 Task: Look for space in Koga, Japan from 6th June, 2023 to 8th June, 2023 for 2 adults in price range Rs.7000 to Rs.12000. Place can be private room with 1  bedroom having 2 beds and 1 bathroom. Property type can be house, flat, guest house. Amenities needed are: wifi. Booking option can be shelf check-in. Required host language is English.
Action: Mouse moved to (513, 118)
Screenshot: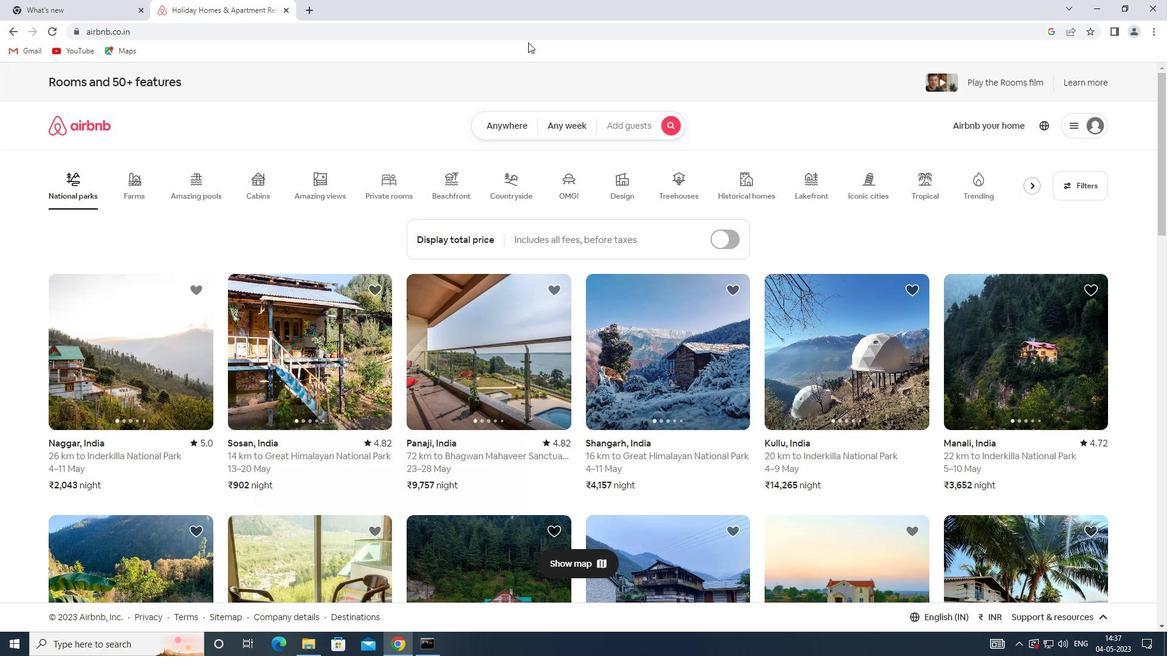 
Action: Mouse pressed left at (513, 118)
Screenshot: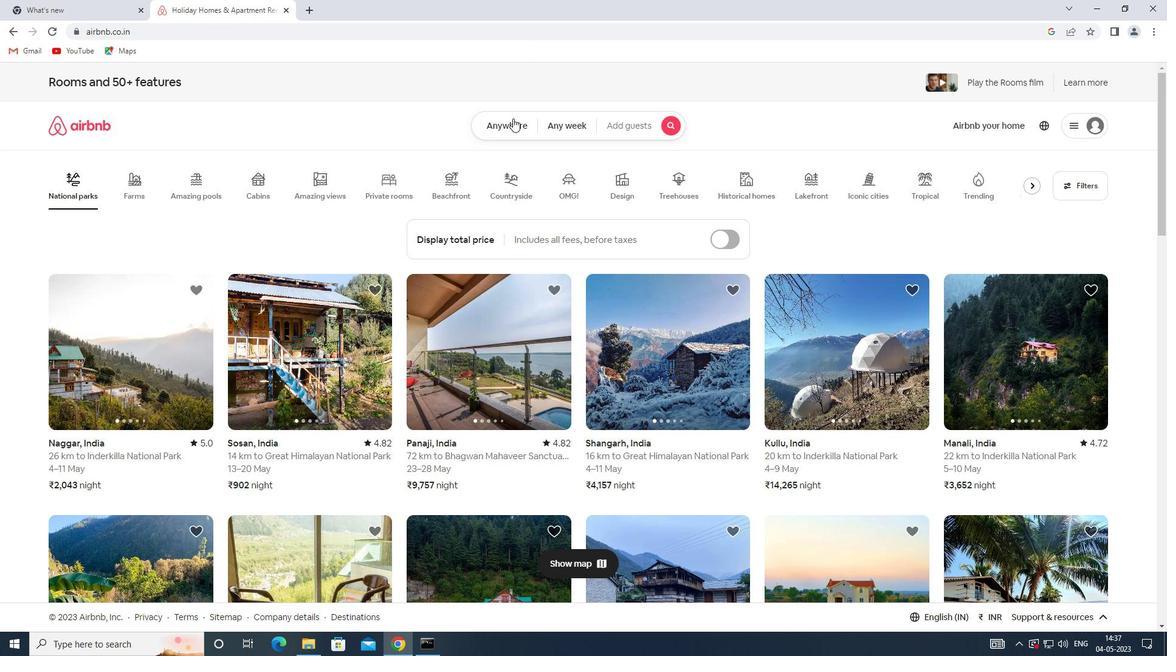 
Action: Mouse moved to (400, 176)
Screenshot: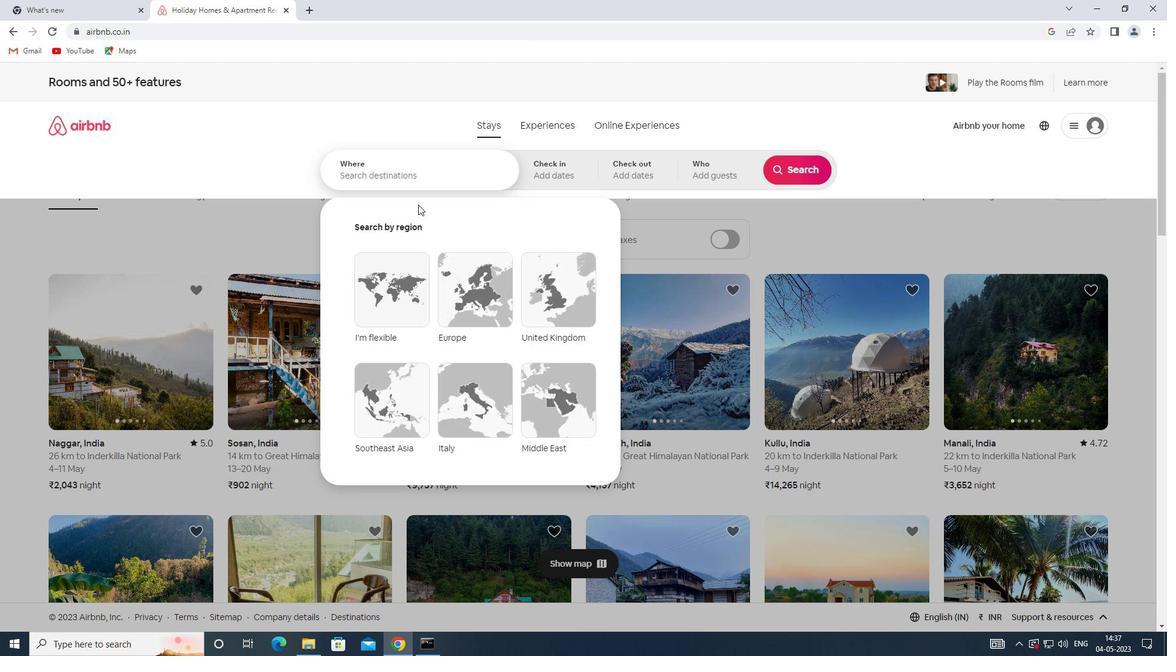 
Action: Mouse pressed left at (400, 176)
Screenshot: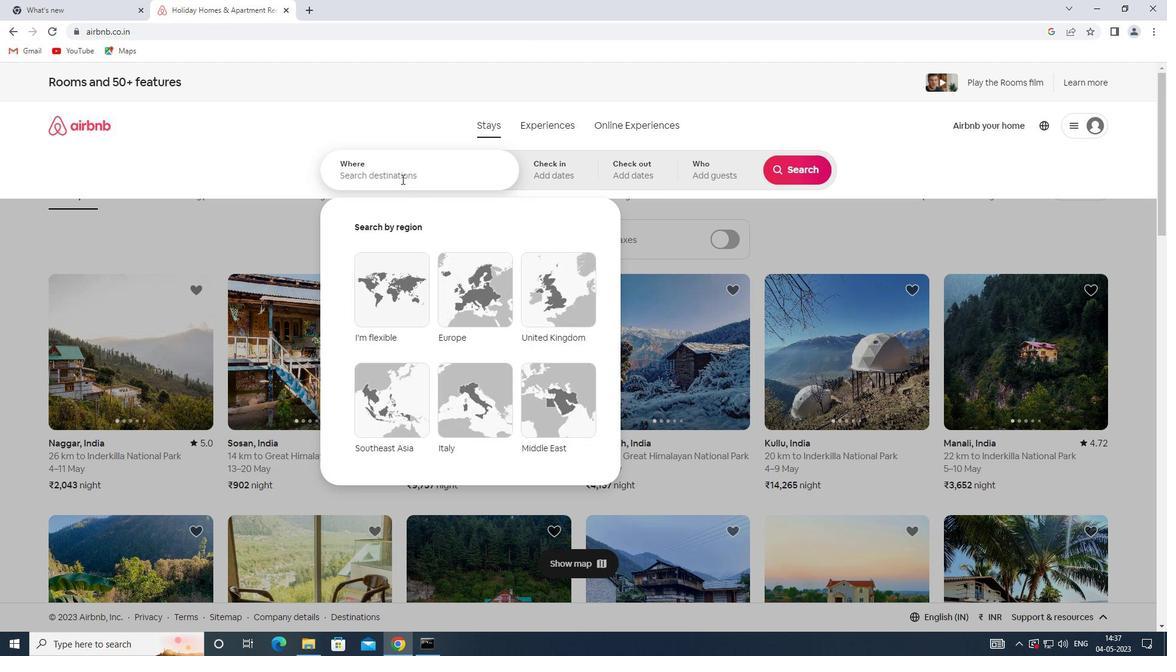 
Action: Key pressed <Key.shift>KOGA,<Key.shift>JAPAN
Screenshot: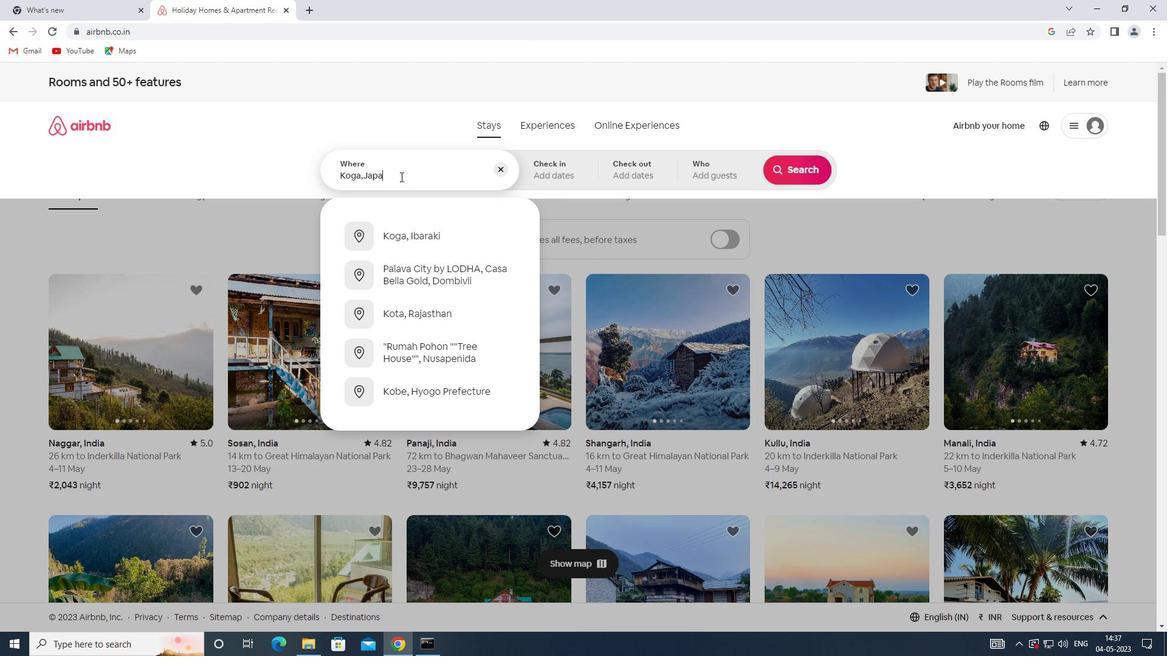 
Action: Mouse moved to (560, 176)
Screenshot: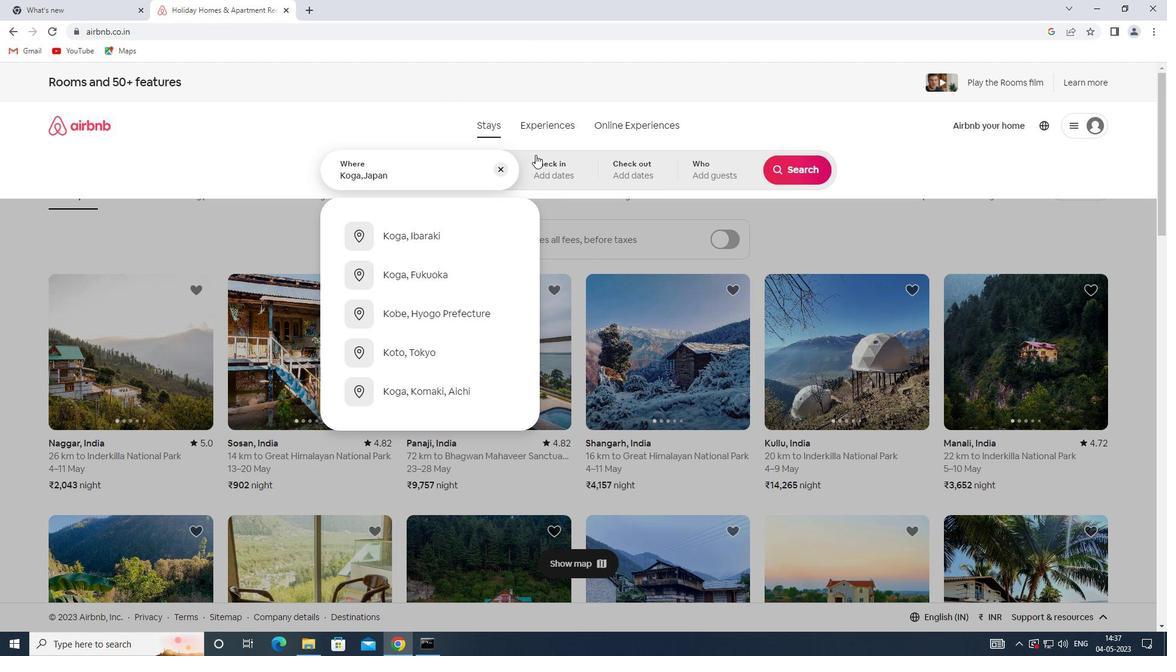 
Action: Mouse pressed left at (560, 176)
Screenshot: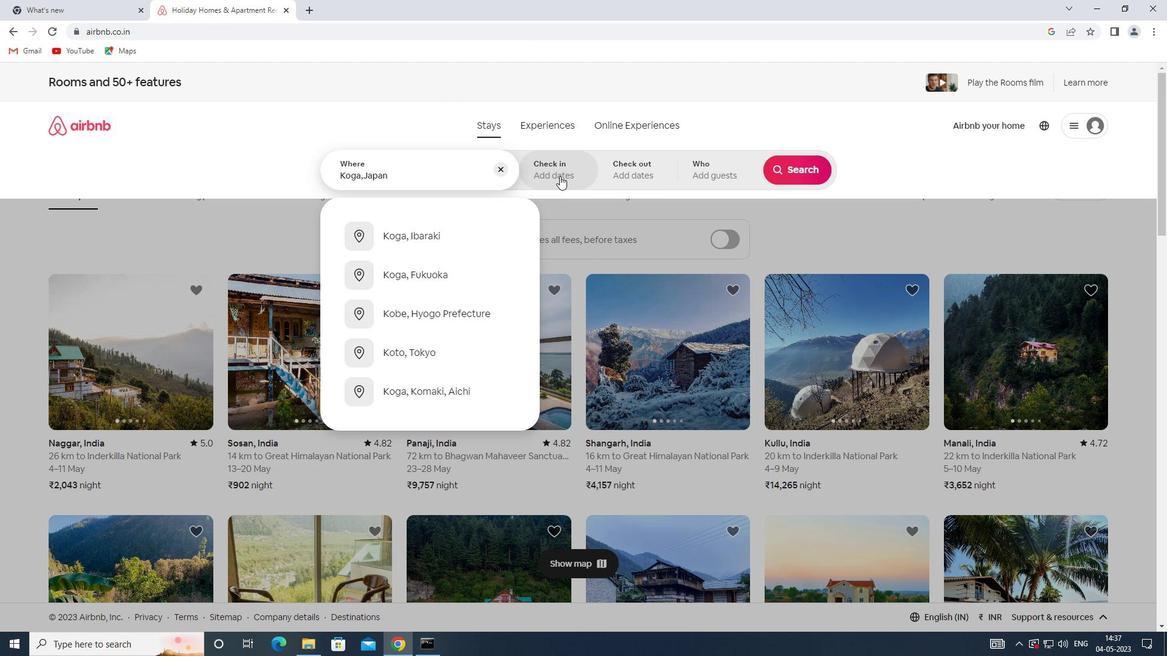 
Action: Mouse moved to (668, 346)
Screenshot: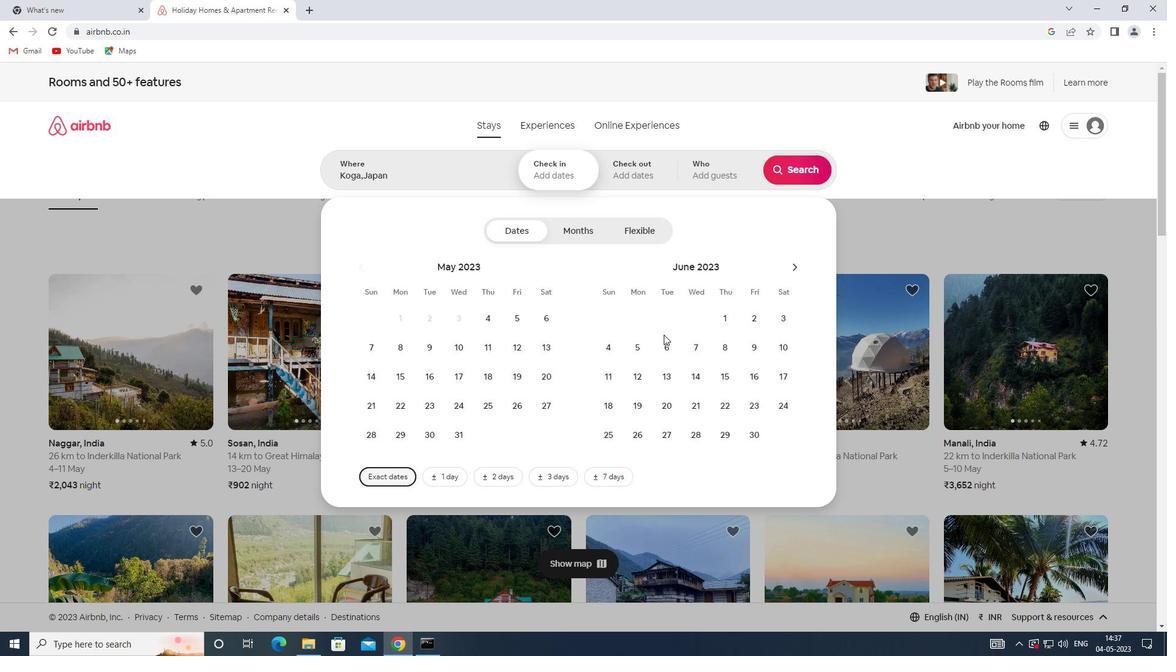 
Action: Mouse pressed left at (668, 346)
Screenshot: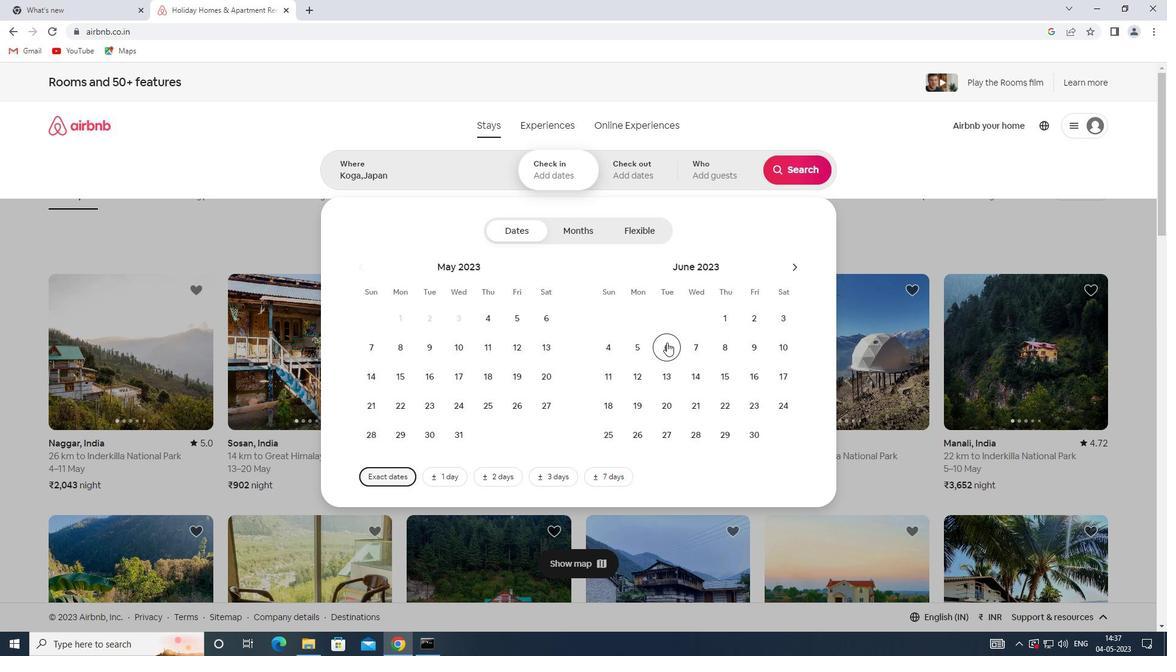 
Action: Mouse moved to (726, 346)
Screenshot: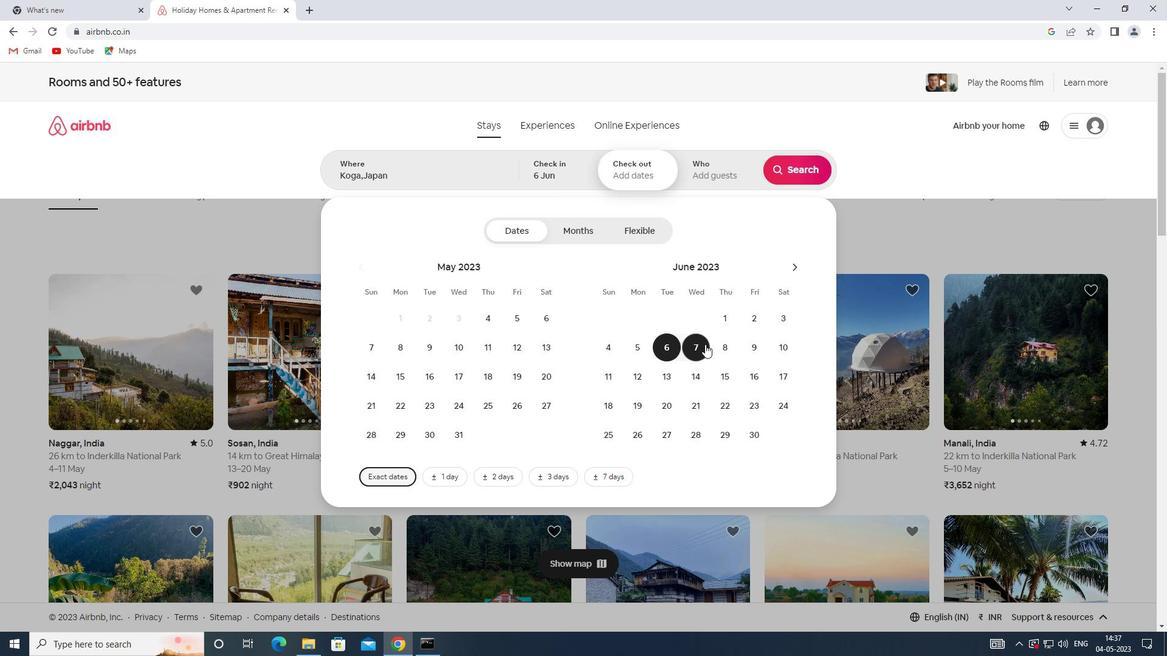 
Action: Mouse pressed left at (726, 346)
Screenshot: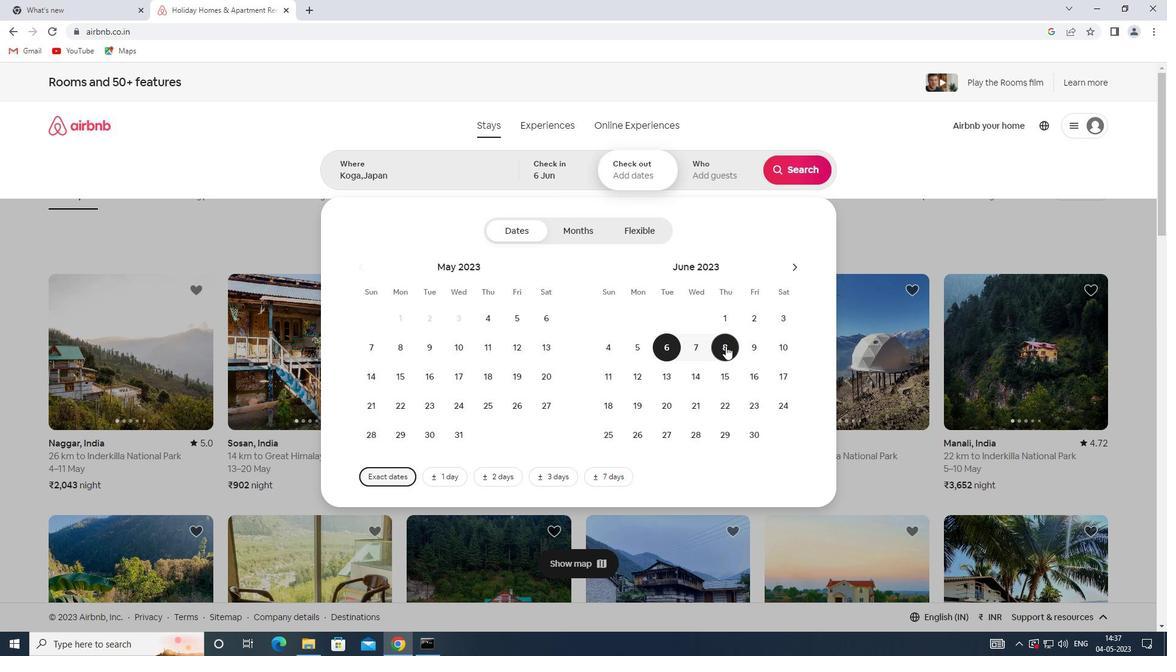 
Action: Mouse moved to (728, 167)
Screenshot: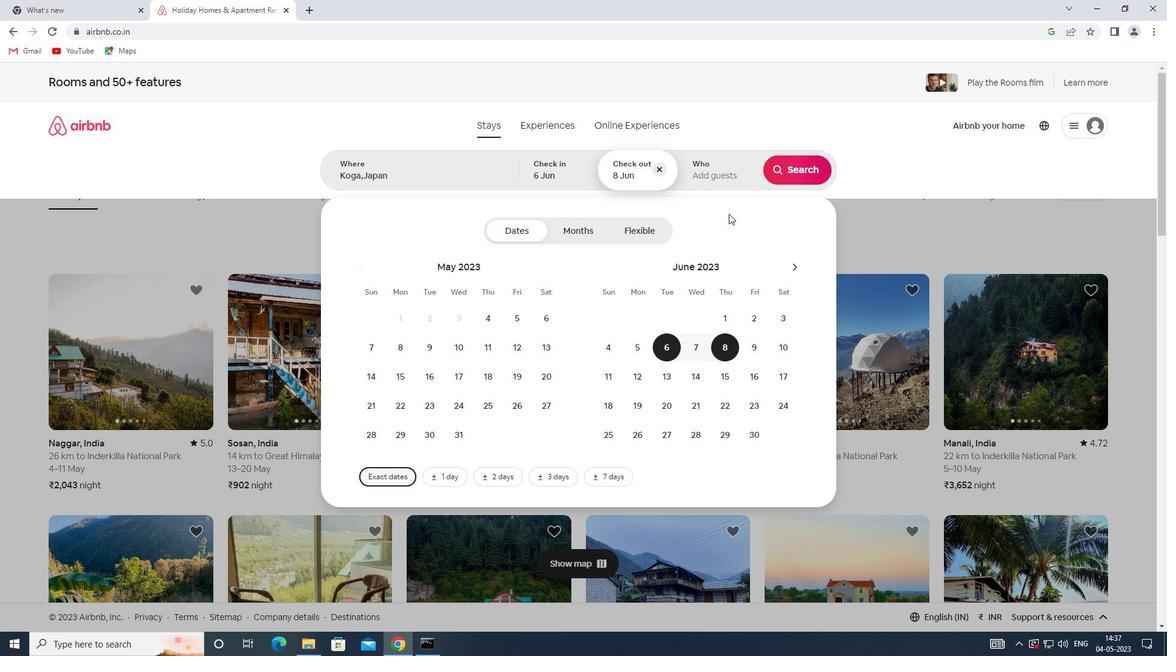 
Action: Mouse pressed left at (728, 167)
Screenshot: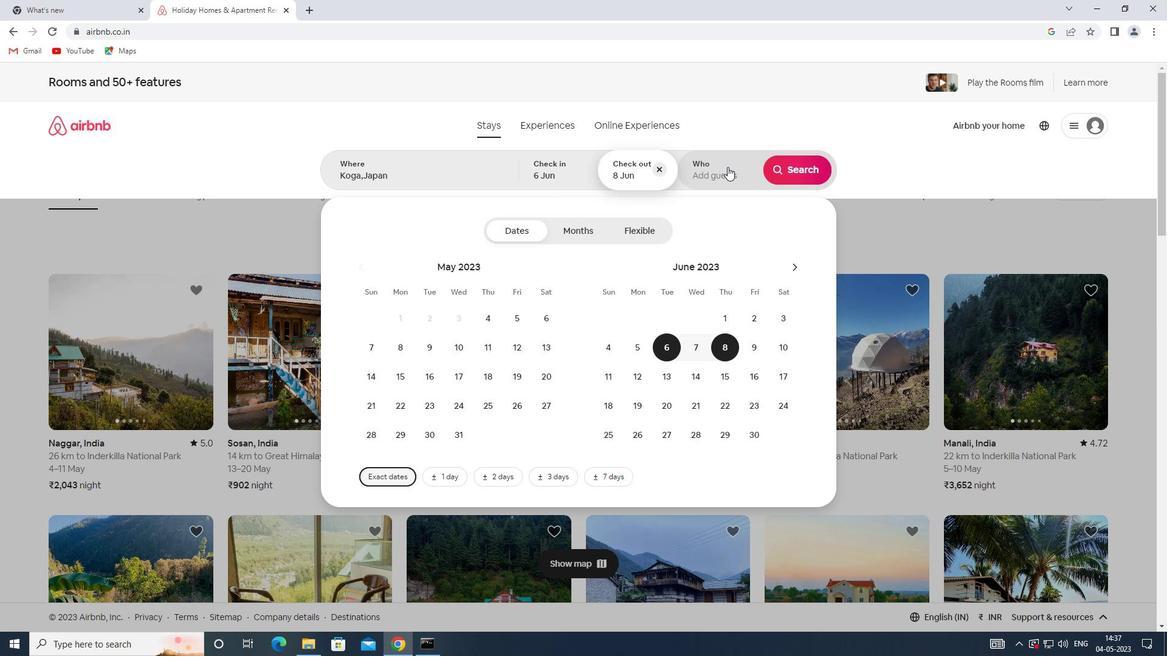 
Action: Mouse moved to (798, 237)
Screenshot: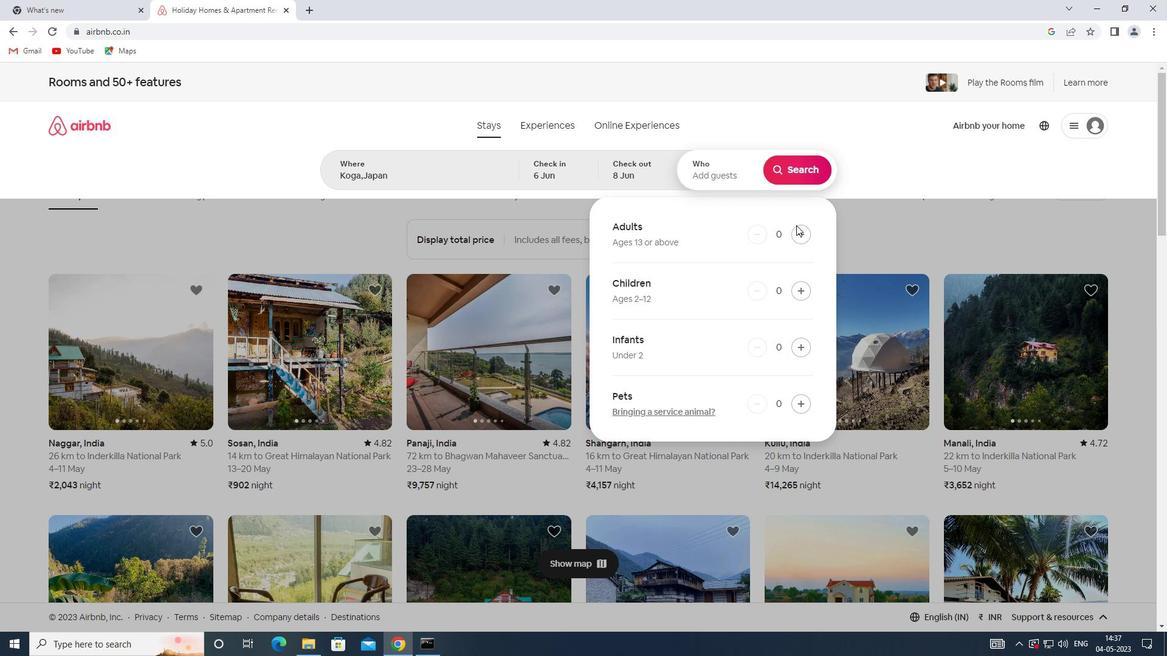 
Action: Mouse pressed left at (798, 237)
Screenshot: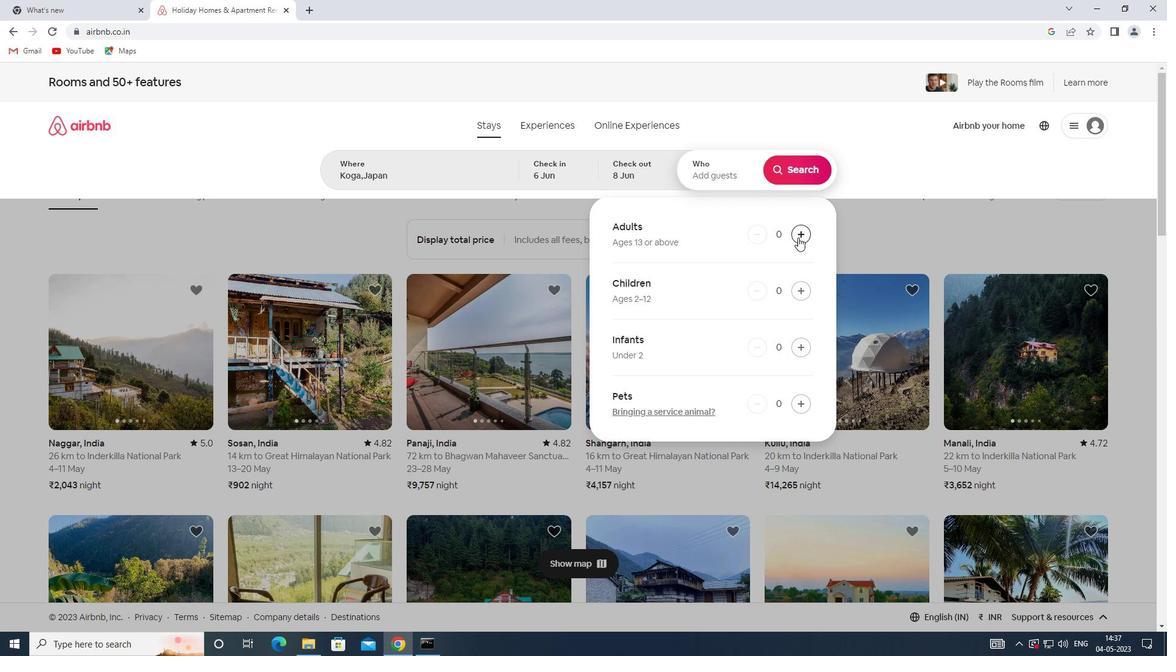 
Action: Mouse pressed left at (798, 237)
Screenshot: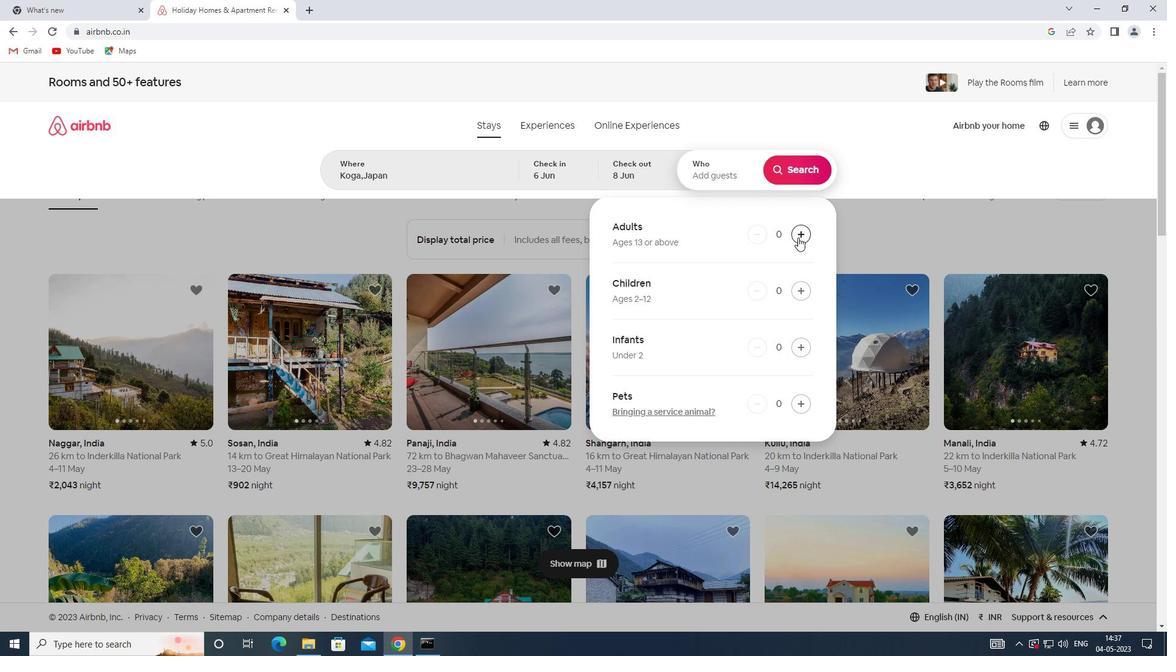 
Action: Mouse moved to (795, 174)
Screenshot: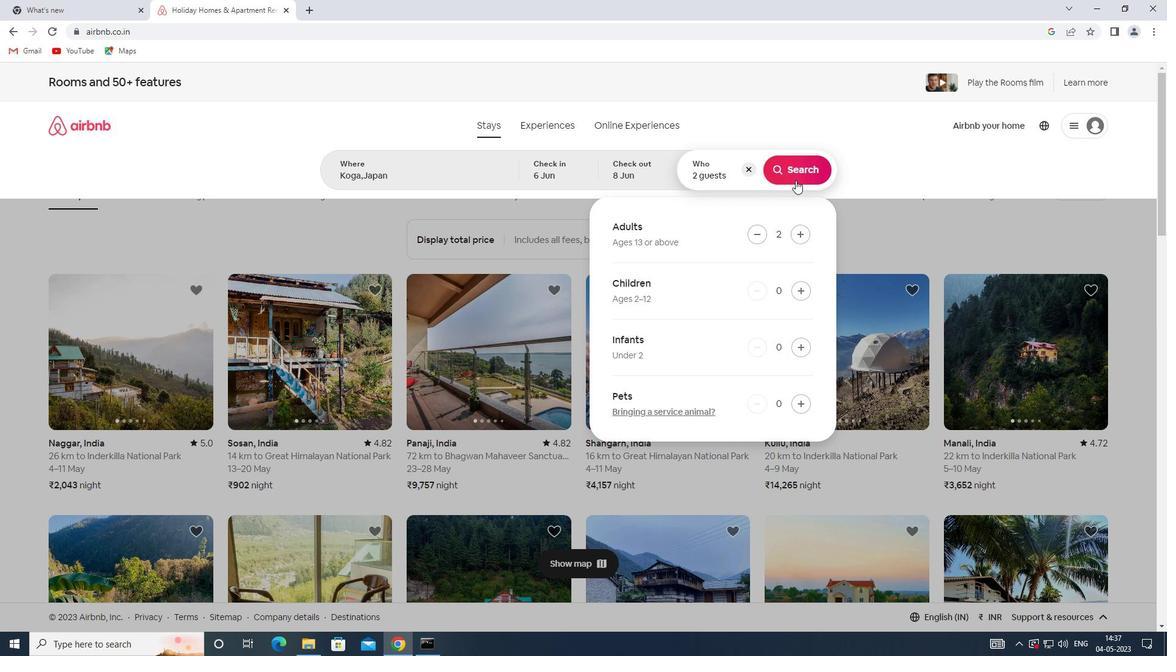 
Action: Mouse pressed left at (795, 174)
Screenshot: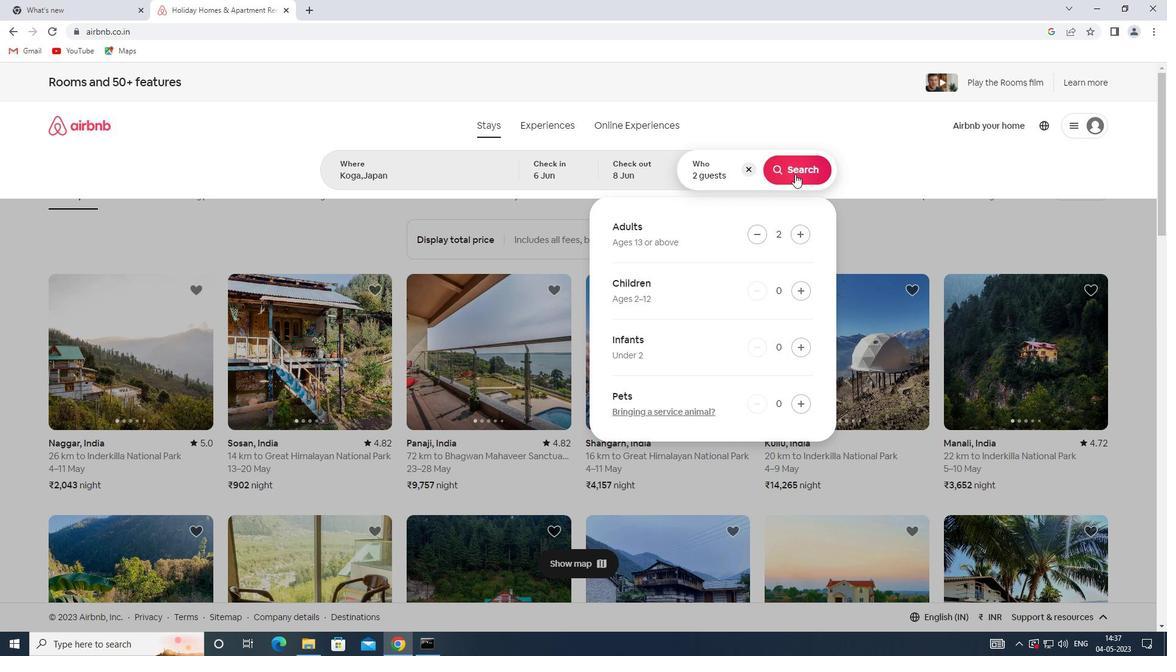 
Action: Mouse moved to (1099, 135)
Screenshot: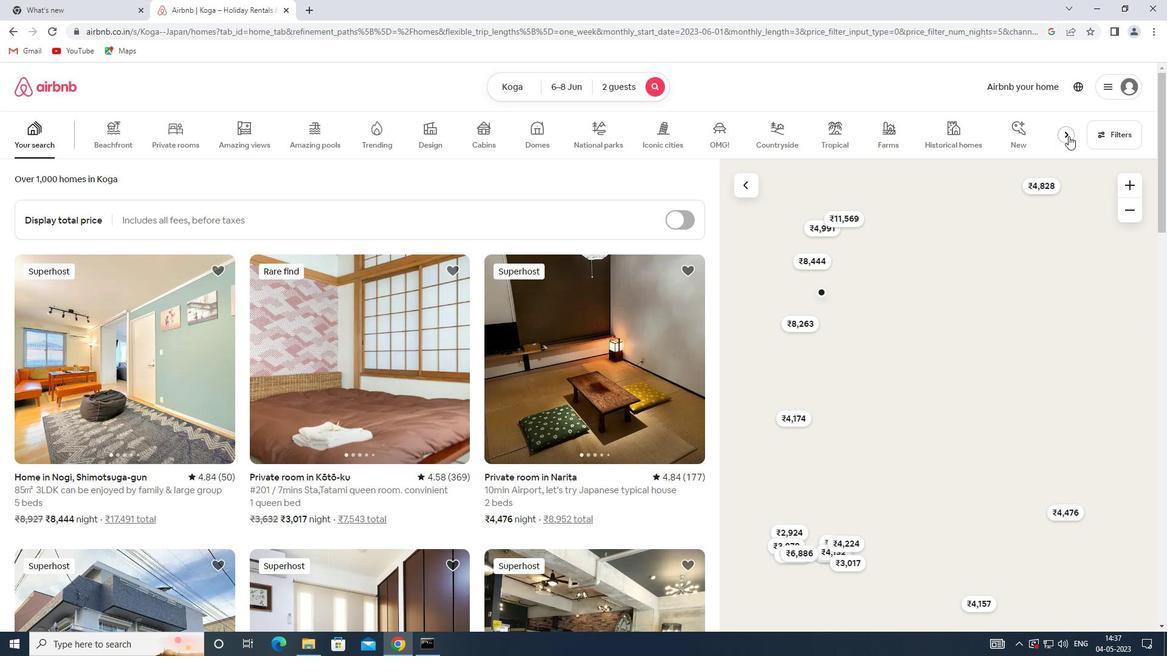 
Action: Mouse pressed left at (1099, 135)
Screenshot: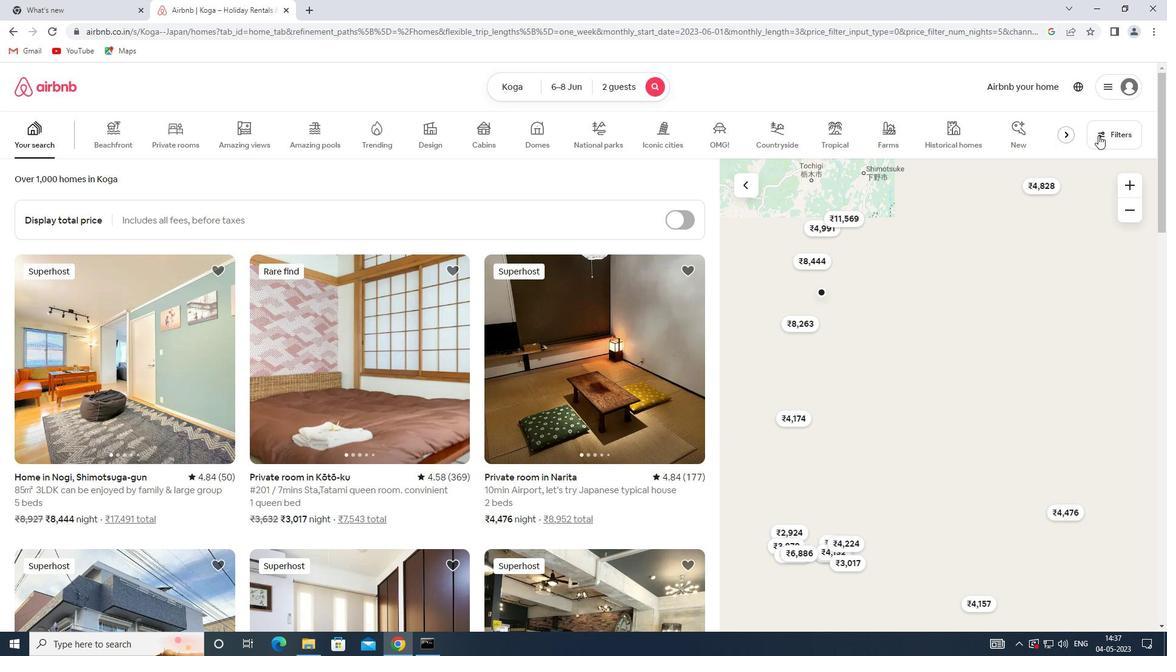 
Action: Mouse moved to (429, 287)
Screenshot: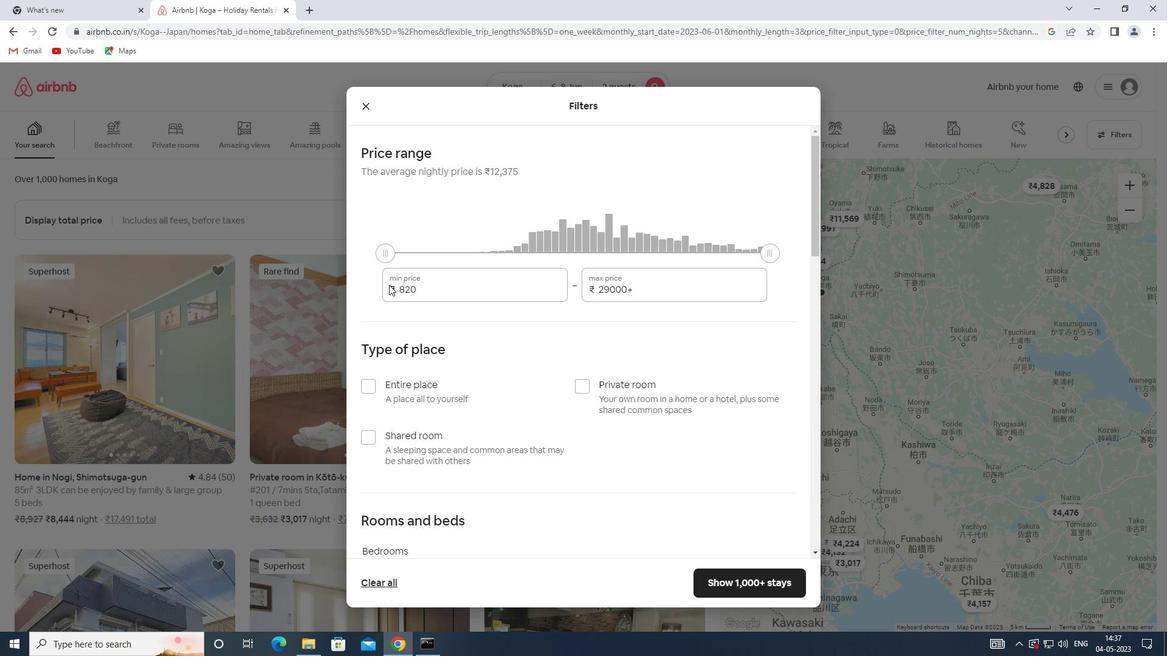 
Action: Mouse pressed left at (429, 287)
Screenshot: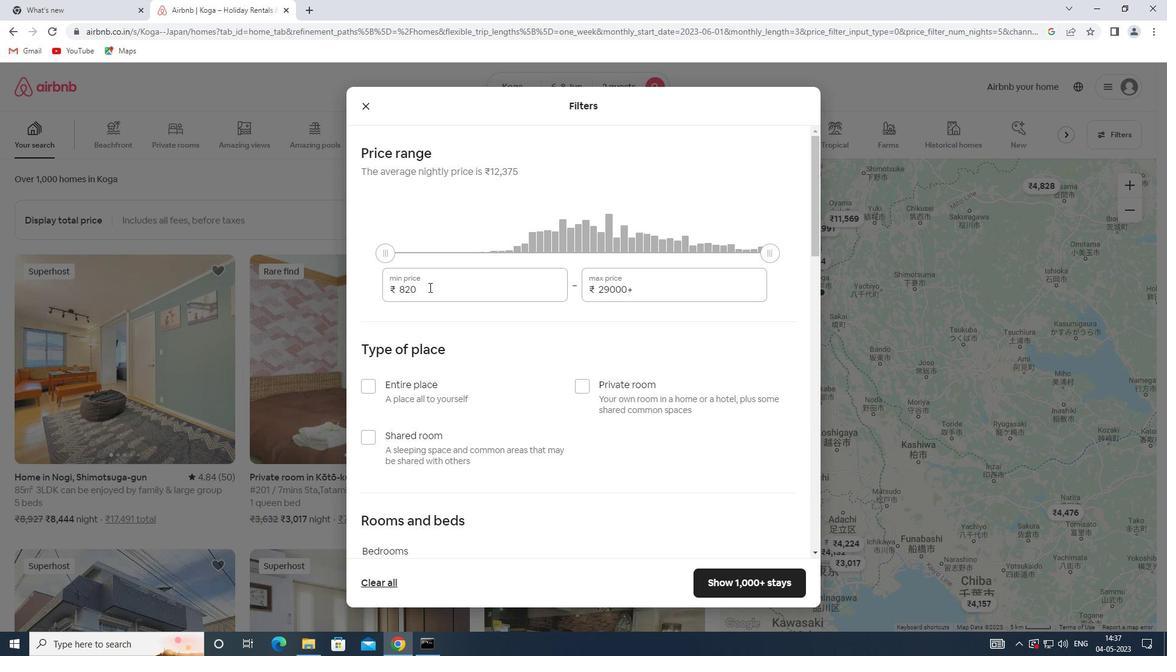 
Action: Mouse moved to (375, 286)
Screenshot: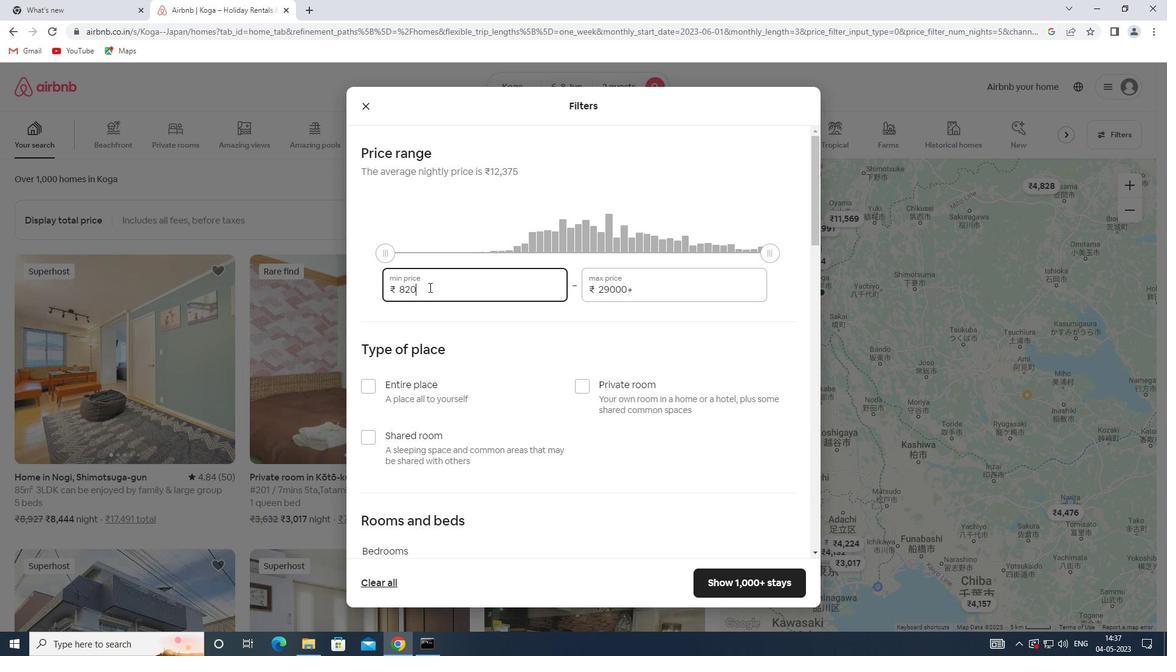 
Action: Key pressed 7000
Screenshot: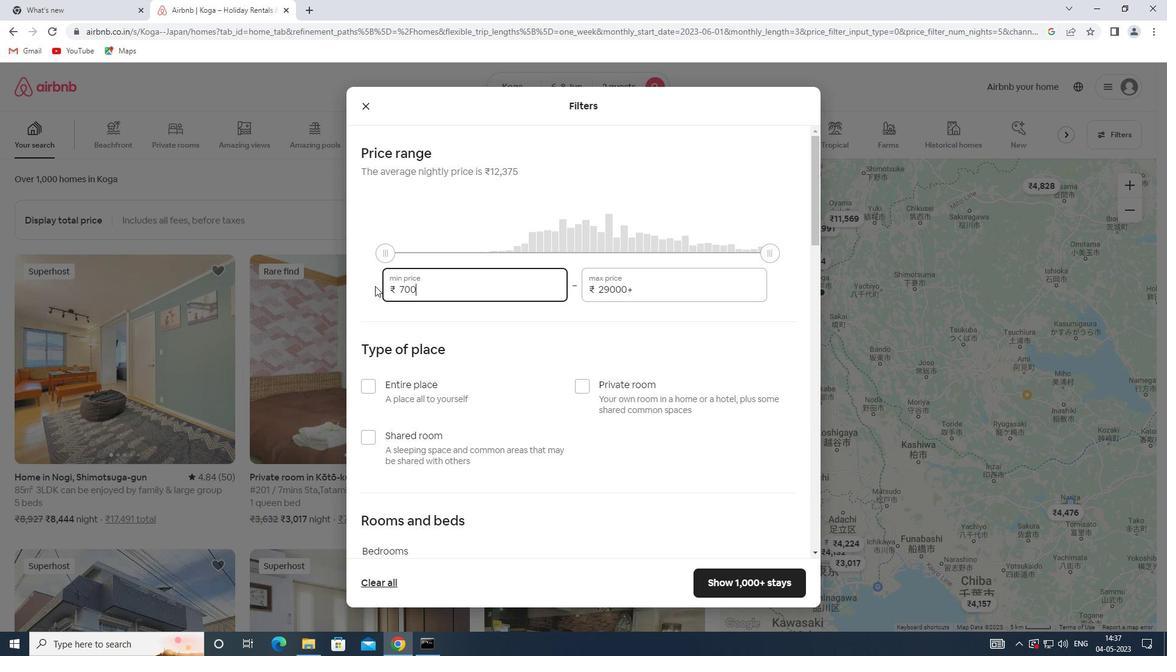 
Action: Mouse moved to (641, 293)
Screenshot: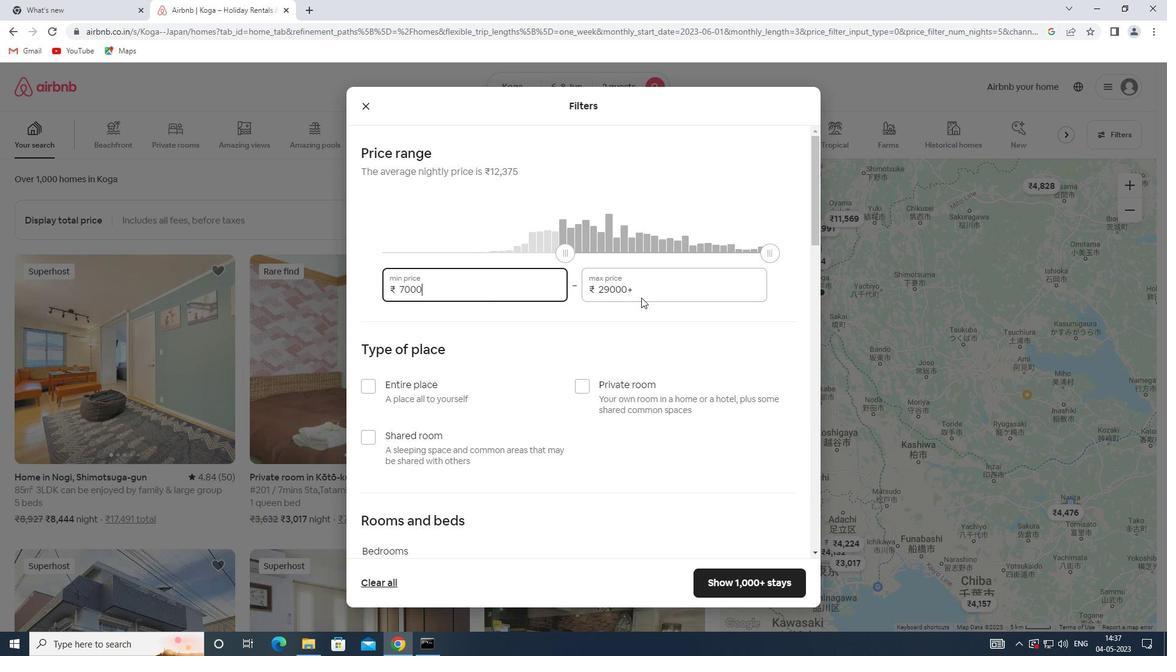 
Action: Mouse pressed left at (641, 293)
Screenshot: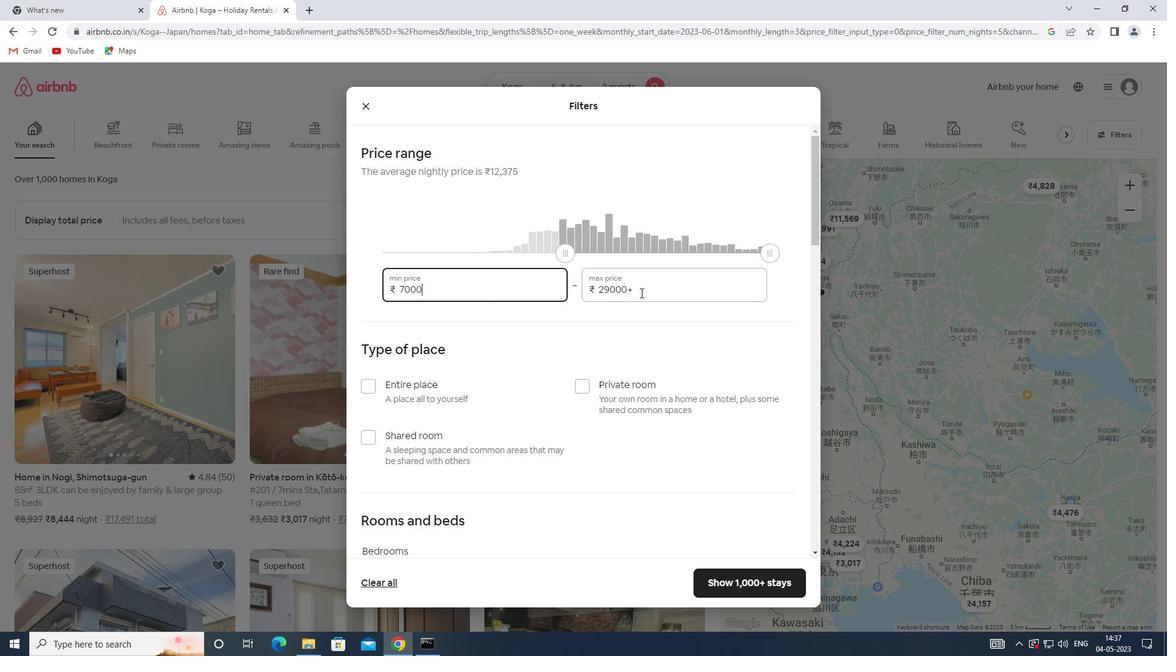 
Action: Mouse moved to (580, 288)
Screenshot: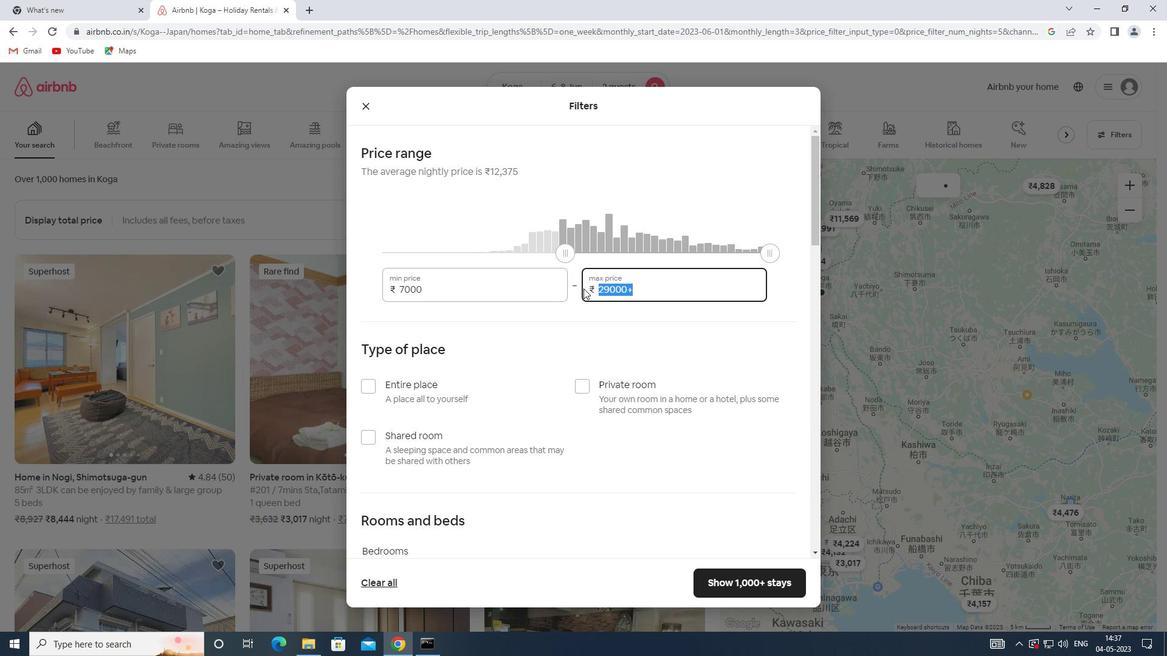 
Action: Key pressed 12000
Screenshot: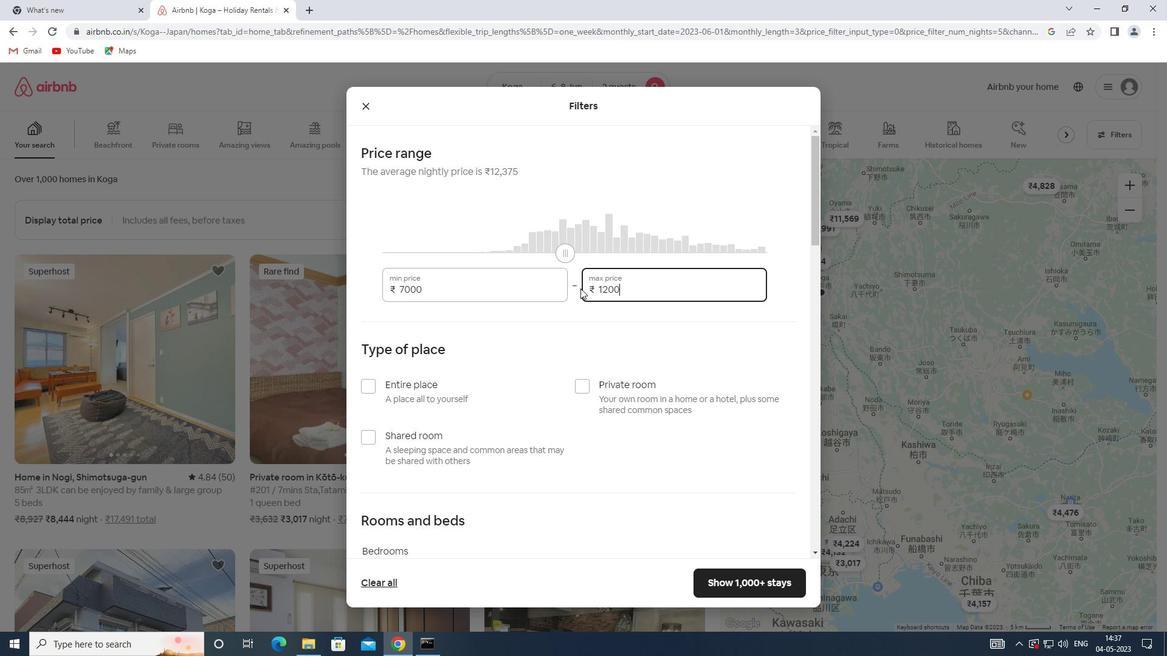 
Action: Mouse moved to (575, 384)
Screenshot: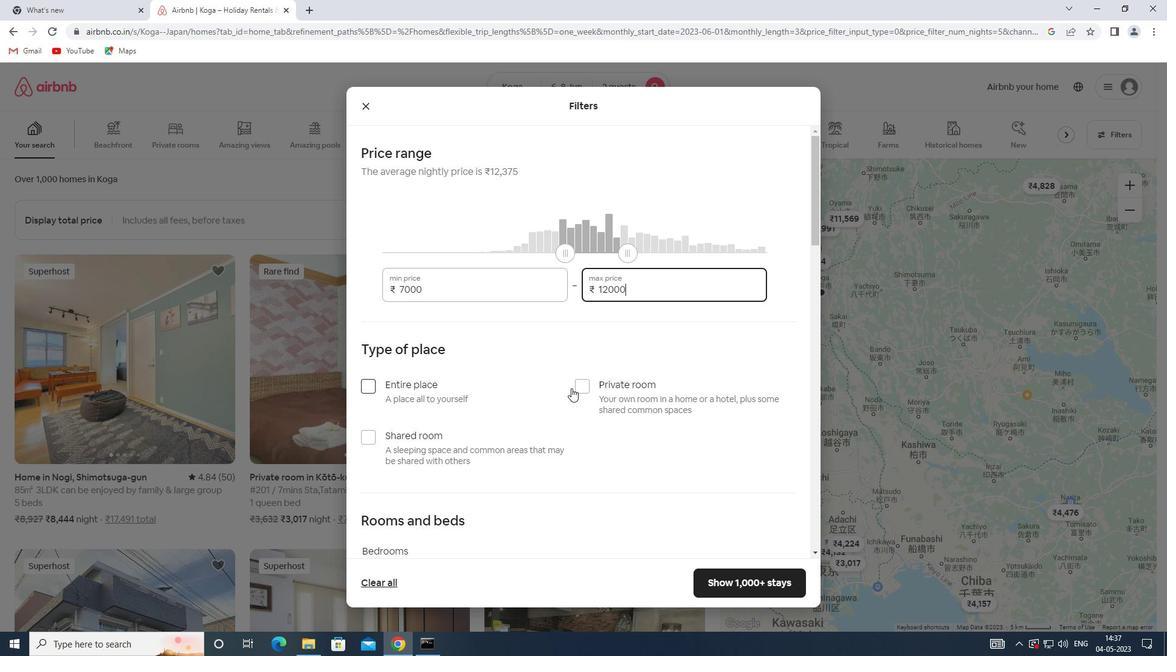 
Action: Mouse pressed left at (575, 384)
Screenshot: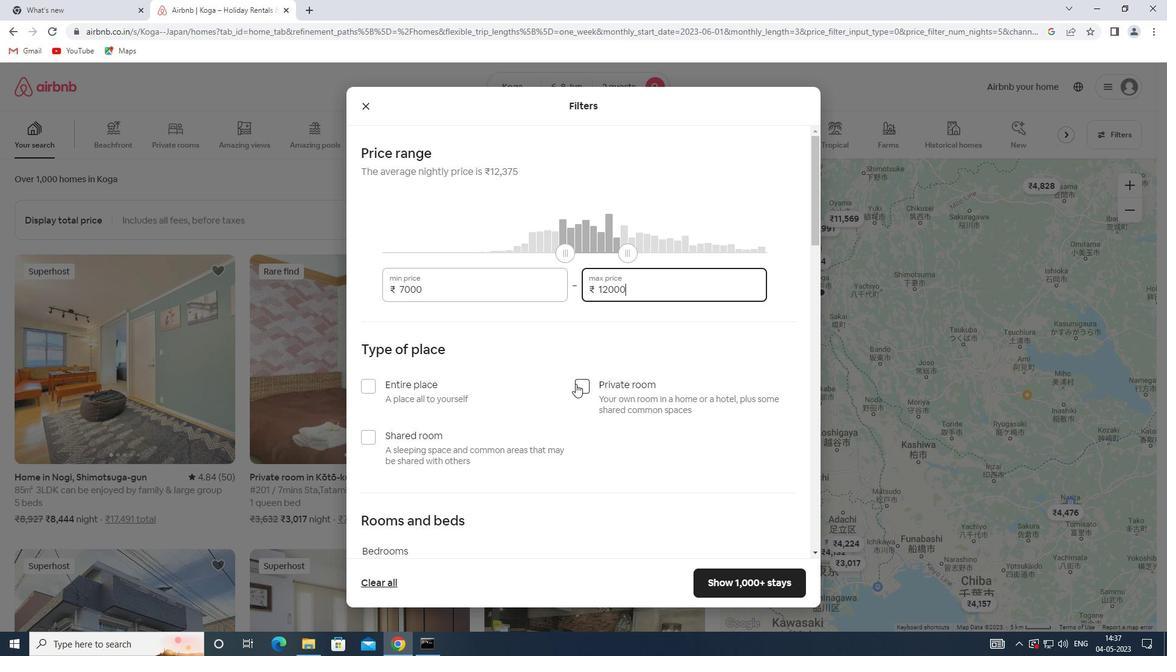 
Action: Mouse moved to (539, 358)
Screenshot: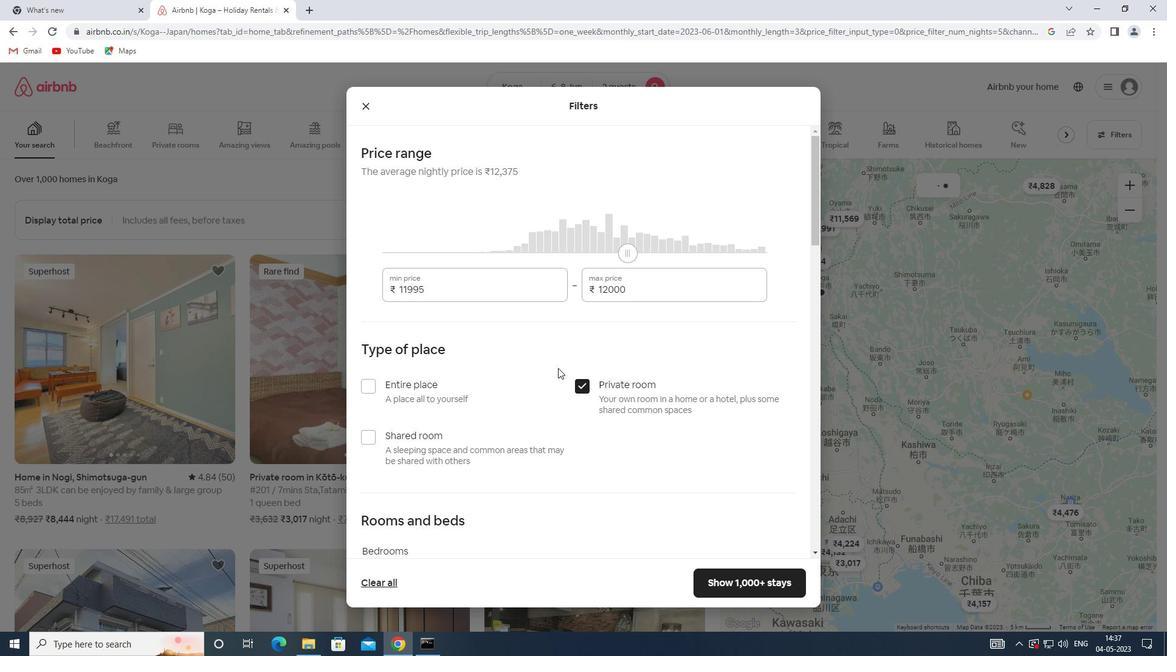 
Action: Mouse scrolled (539, 357) with delta (0, 0)
Screenshot: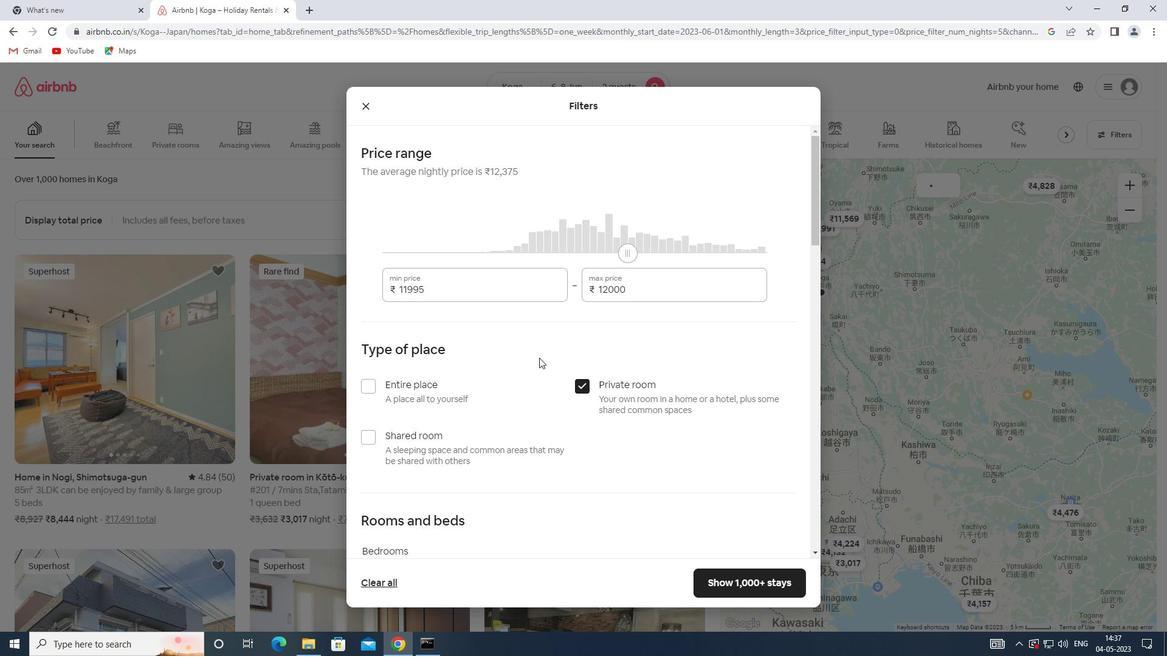 
Action: Mouse moved to (538, 357)
Screenshot: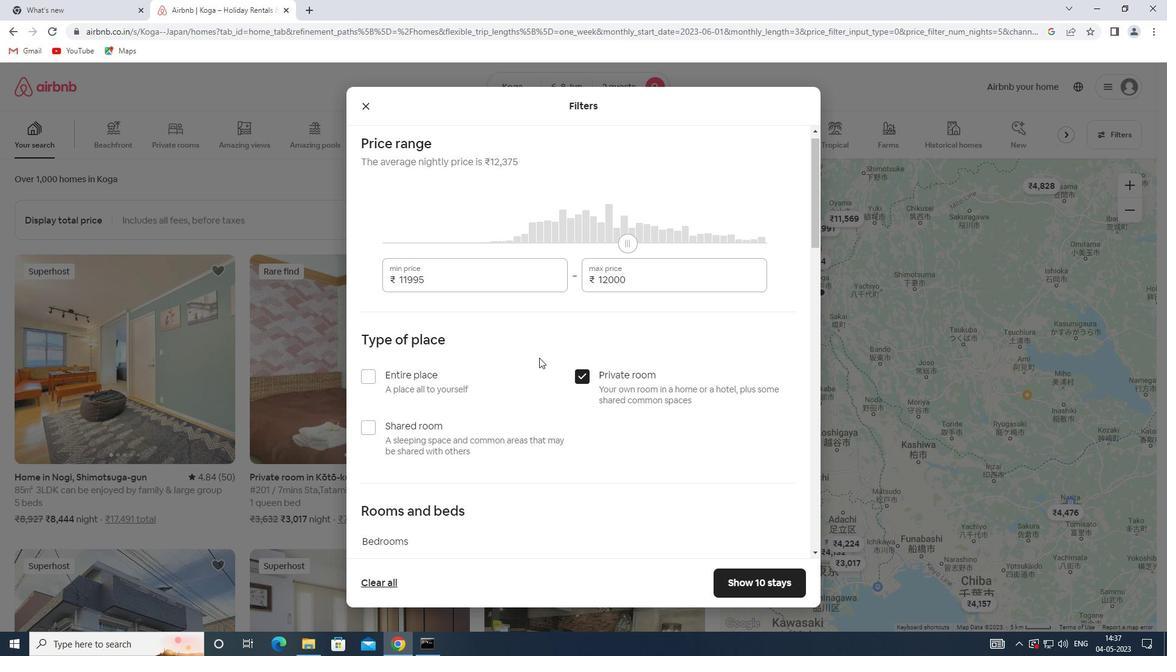 
Action: Mouse scrolled (538, 357) with delta (0, 0)
Screenshot: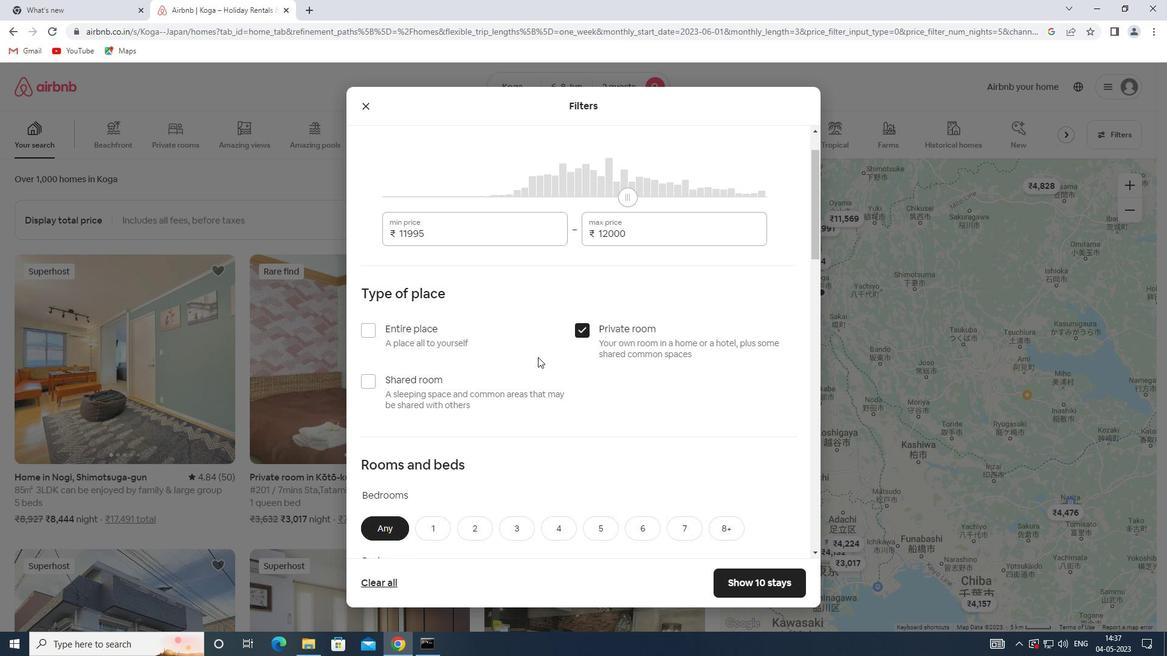 
Action: Mouse scrolled (538, 357) with delta (0, 0)
Screenshot: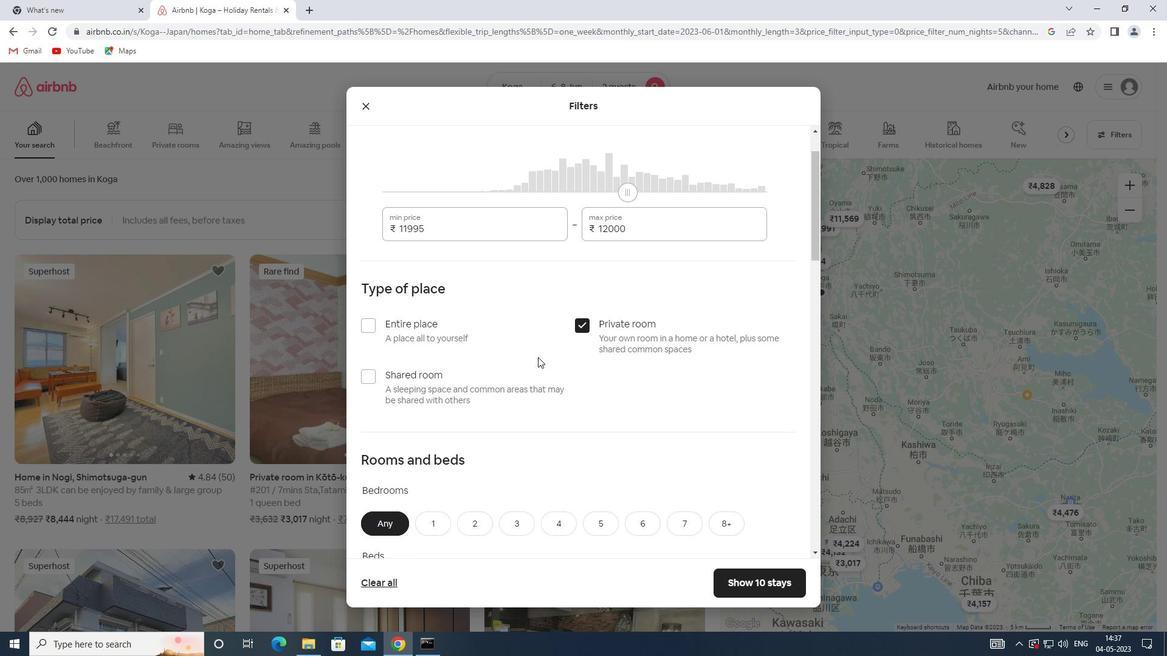 
Action: Mouse moved to (538, 357)
Screenshot: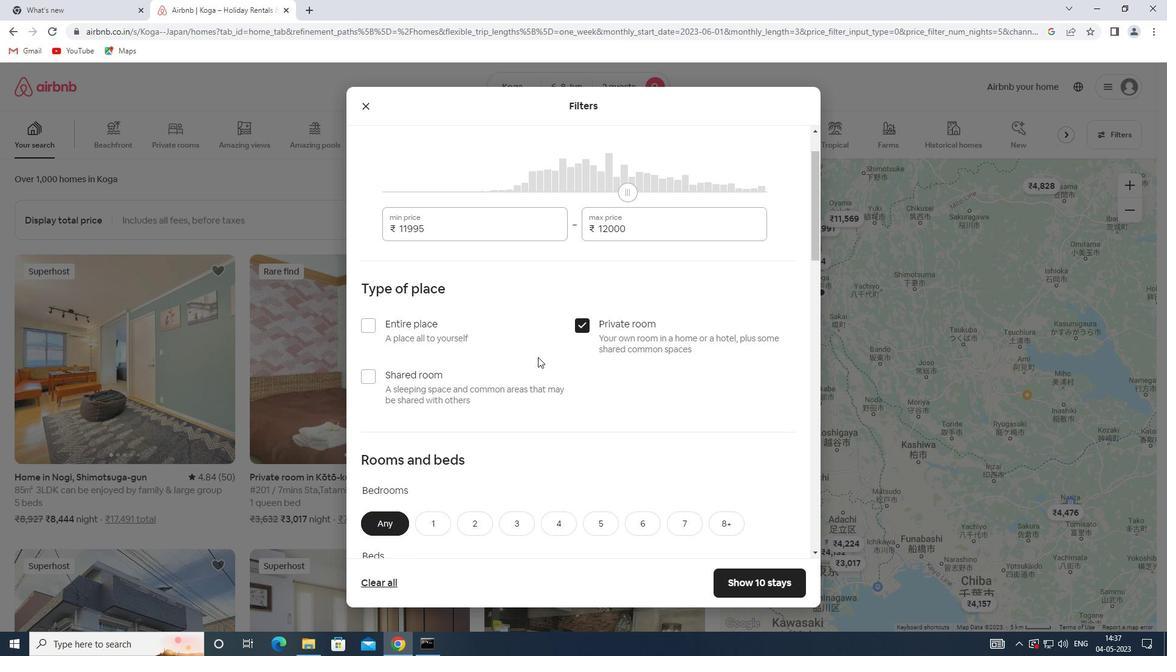 
Action: Mouse scrolled (538, 356) with delta (0, 0)
Screenshot: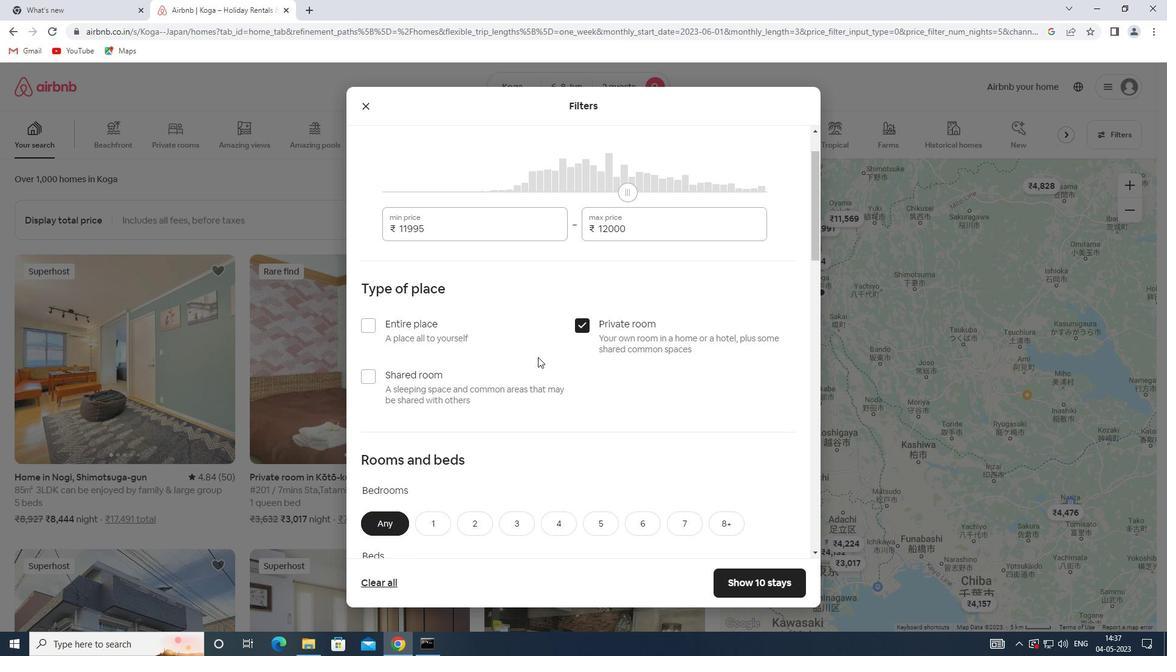 
Action: Mouse moved to (436, 341)
Screenshot: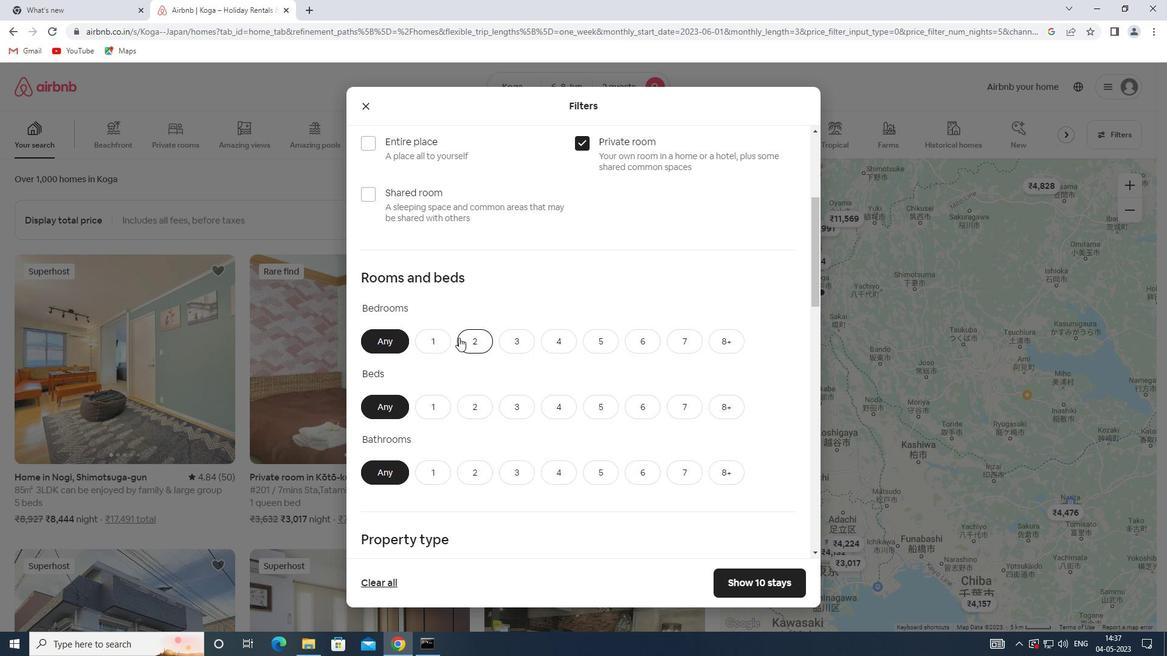 
Action: Mouse pressed left at (436, 341)
Screenshot: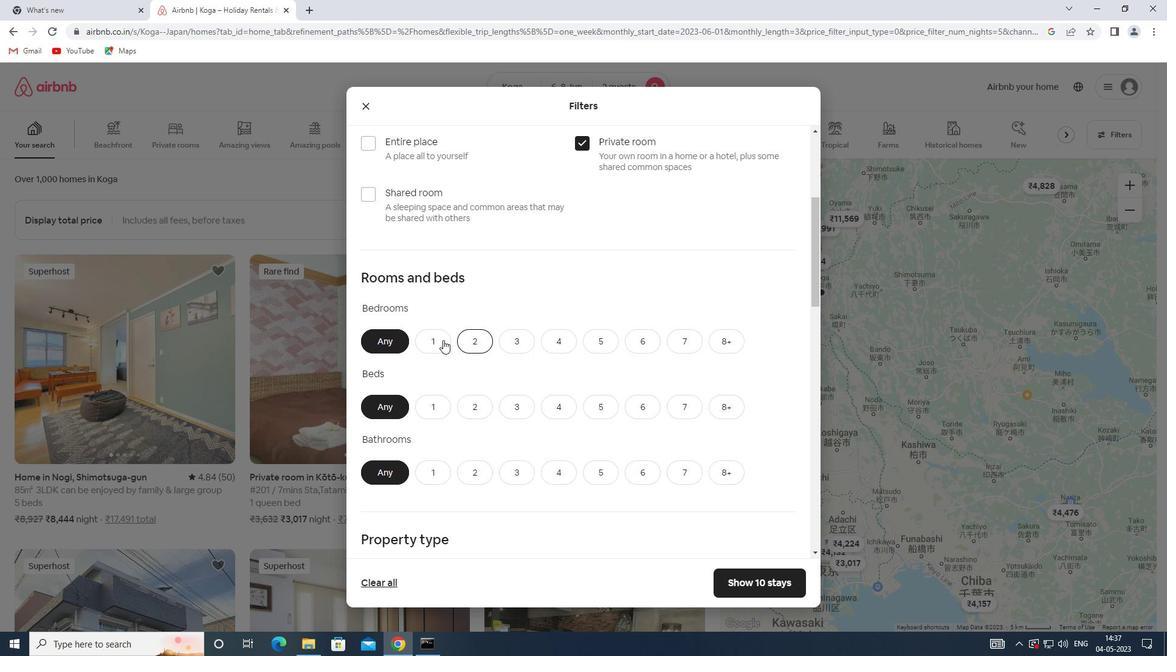 
Action: Mouse moved to (477, 406)
Screenshot: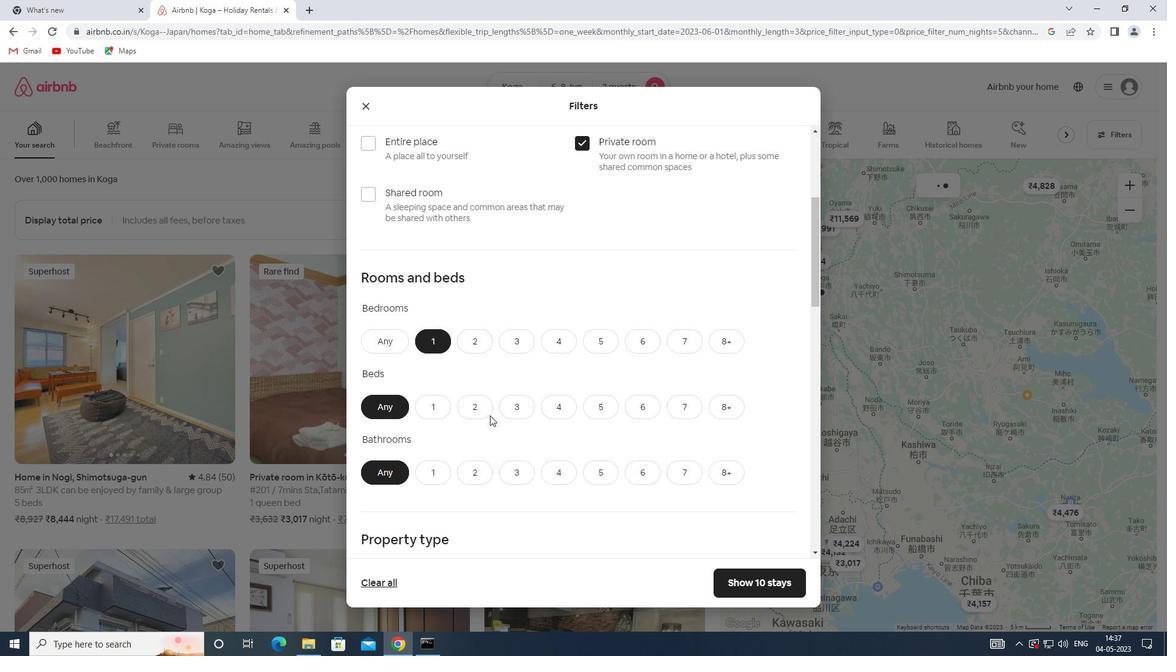 
Action: Mouse pressed left at (477, 406)
Screenshot: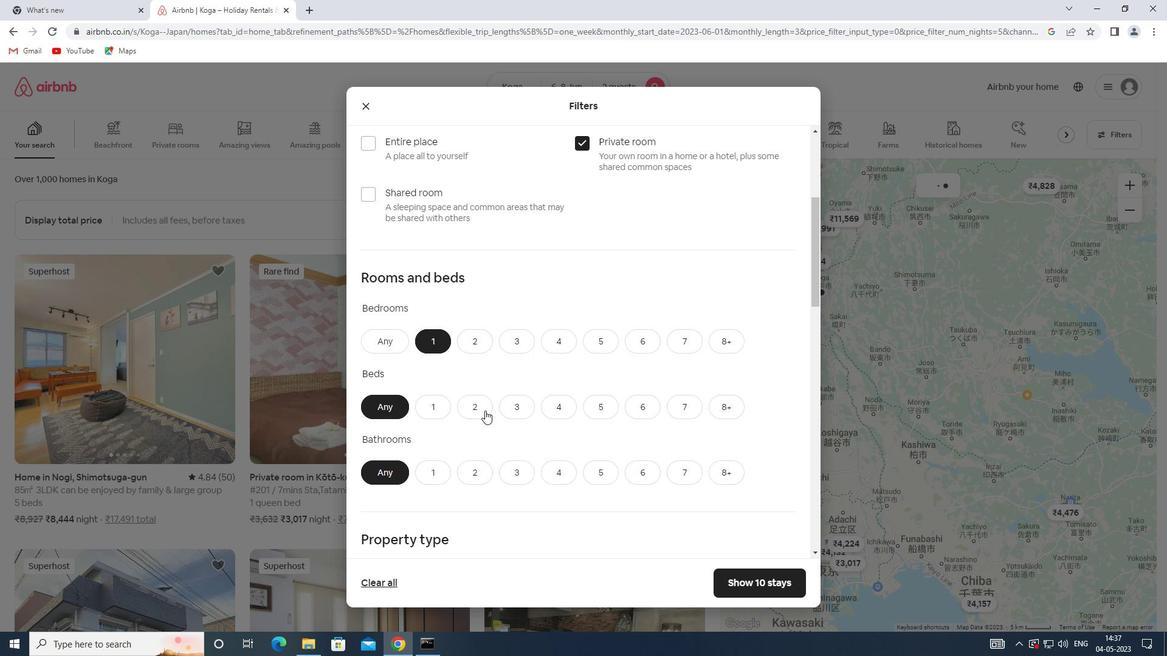 
Action: Mouse moved to (430, 468)
Screenshot: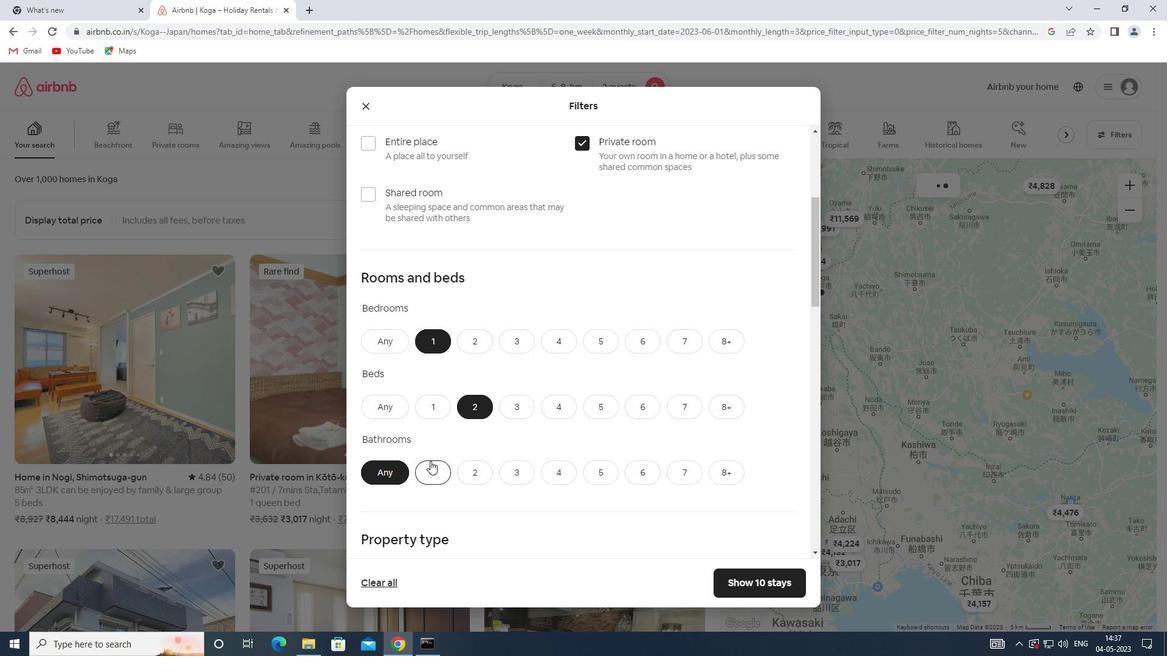 
Action: Mouse pressed left at (430, 468)
Screenshot: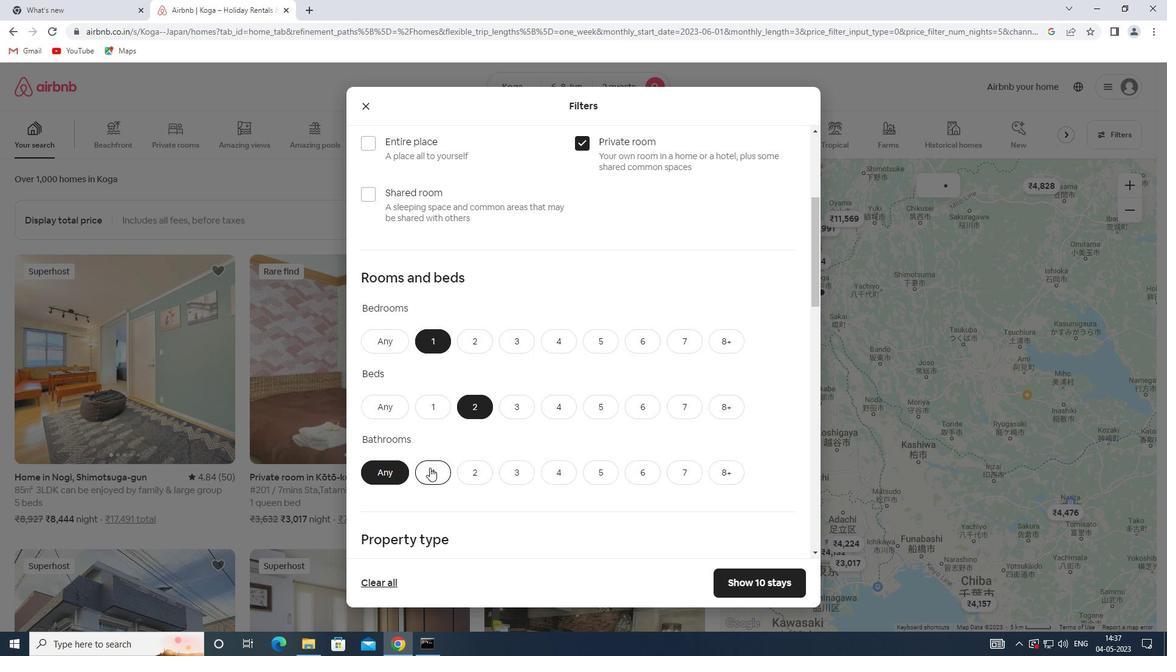 
Action: Mouse moved to (430, 454)
Screenshot: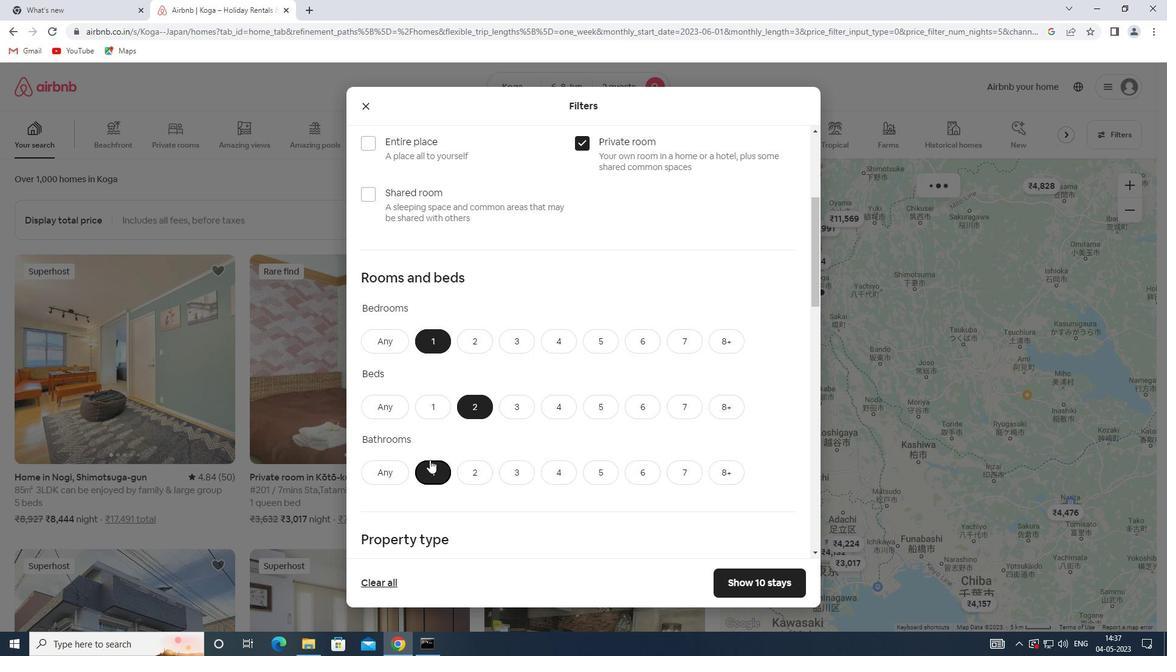 
Action: Mouse scrolled (430, 454) with delta (0, 0)
Screenshot: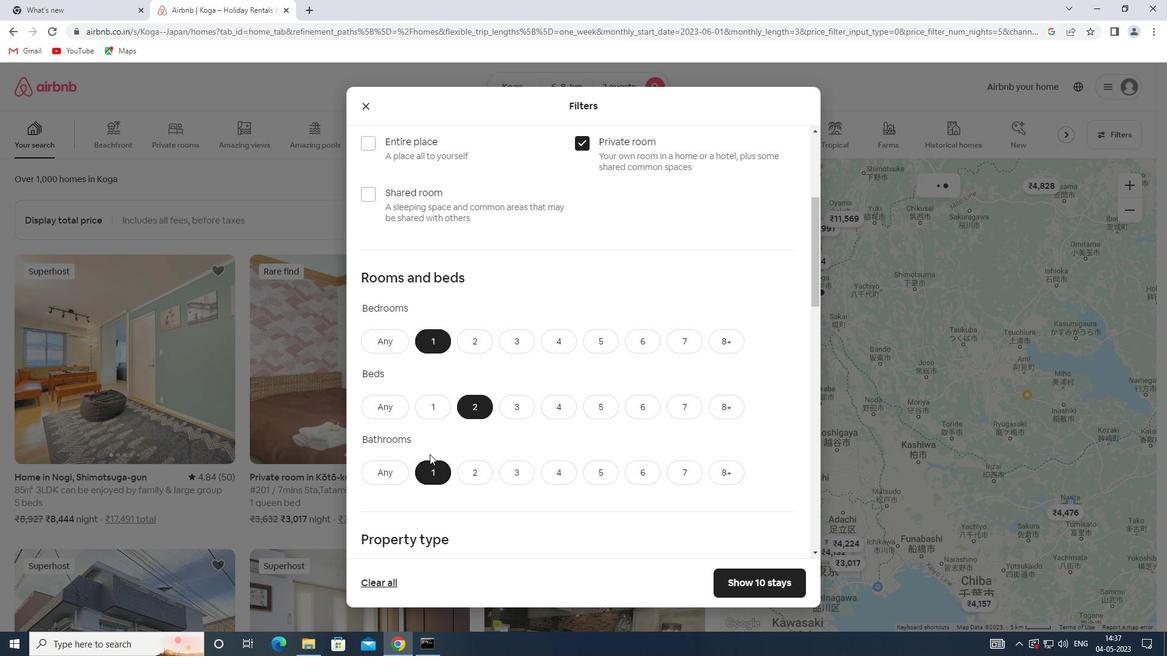 
Action: Mouse scrolled (430, 454) with delta (0, 0)
Screenshot: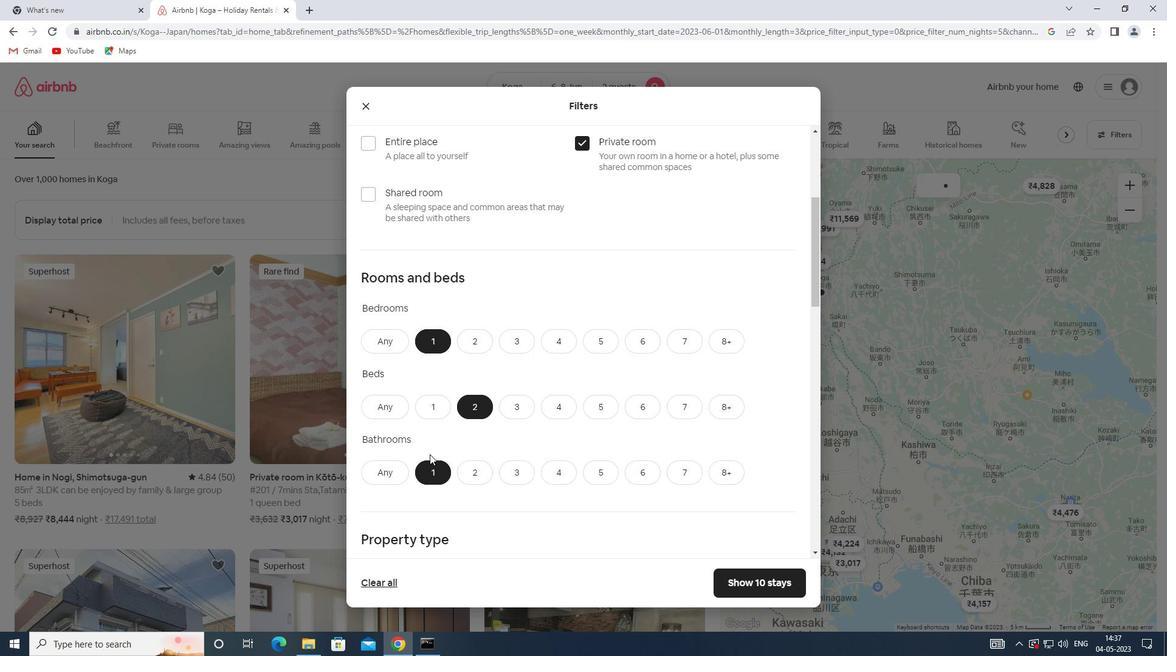 
Action: Mouse scrolled (430, 454) with delta (0, 0)
Screenshot: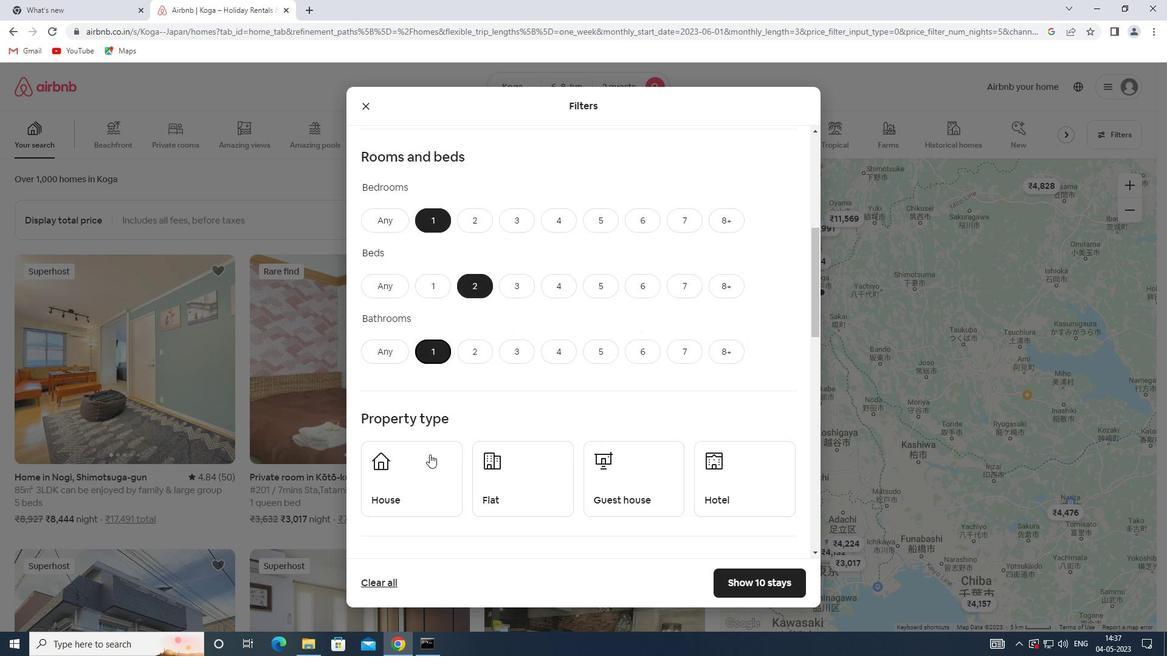 
Action: Mouse scrolled (430, 454) with delta (0, 0)
Screenshot: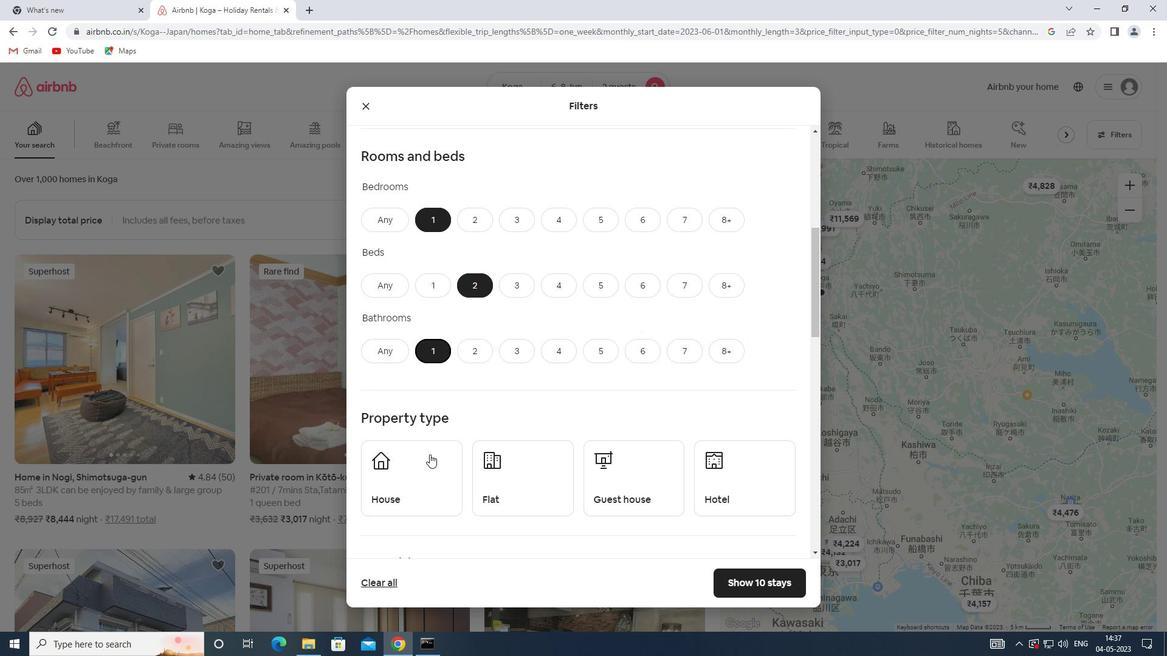 
Action: Mouse moved to (419, 386)
Screenshot: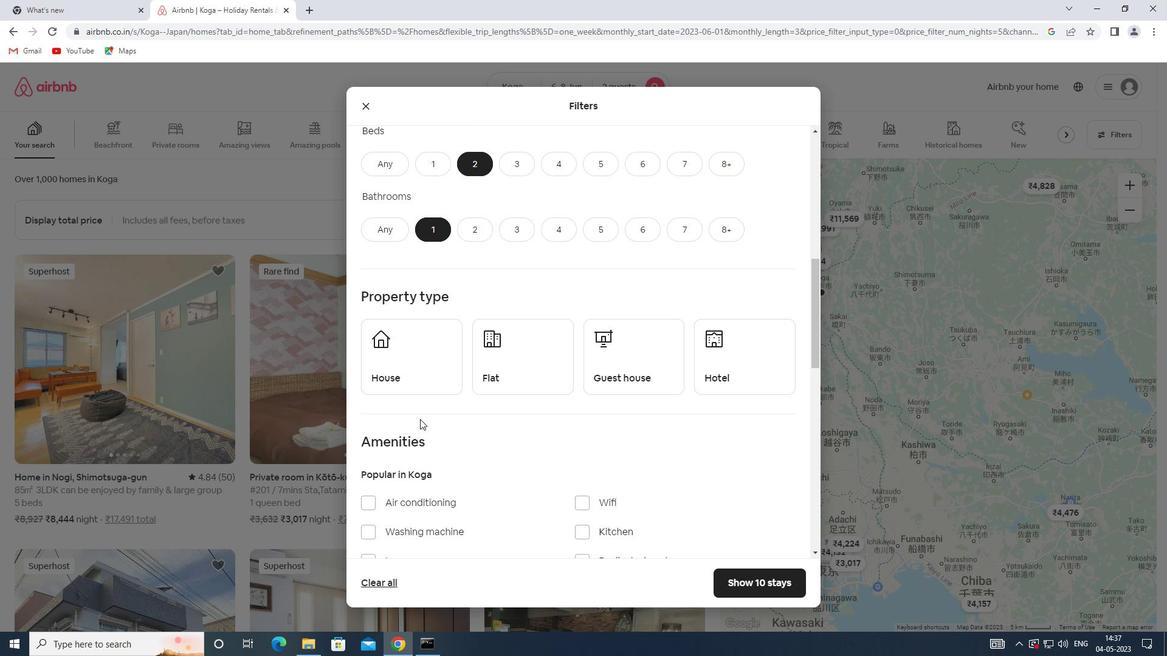 
Action: Mouse pressed left at (419, 386)
Screenshot: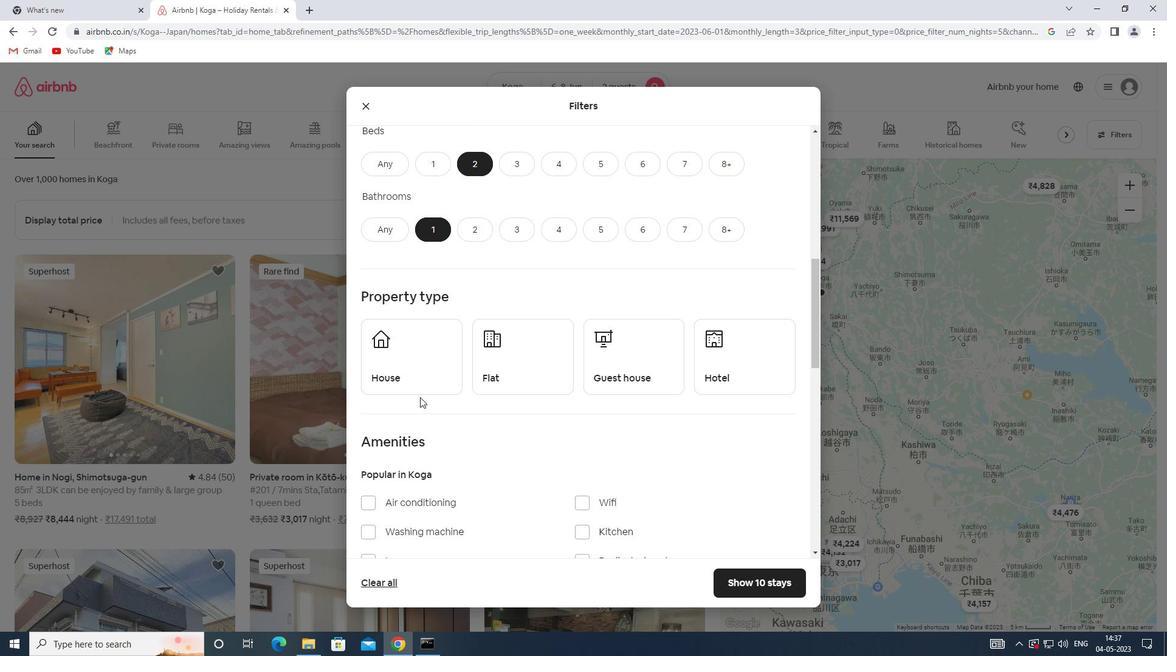 
Action: Mouse moved to (503, 372)
Screenshot: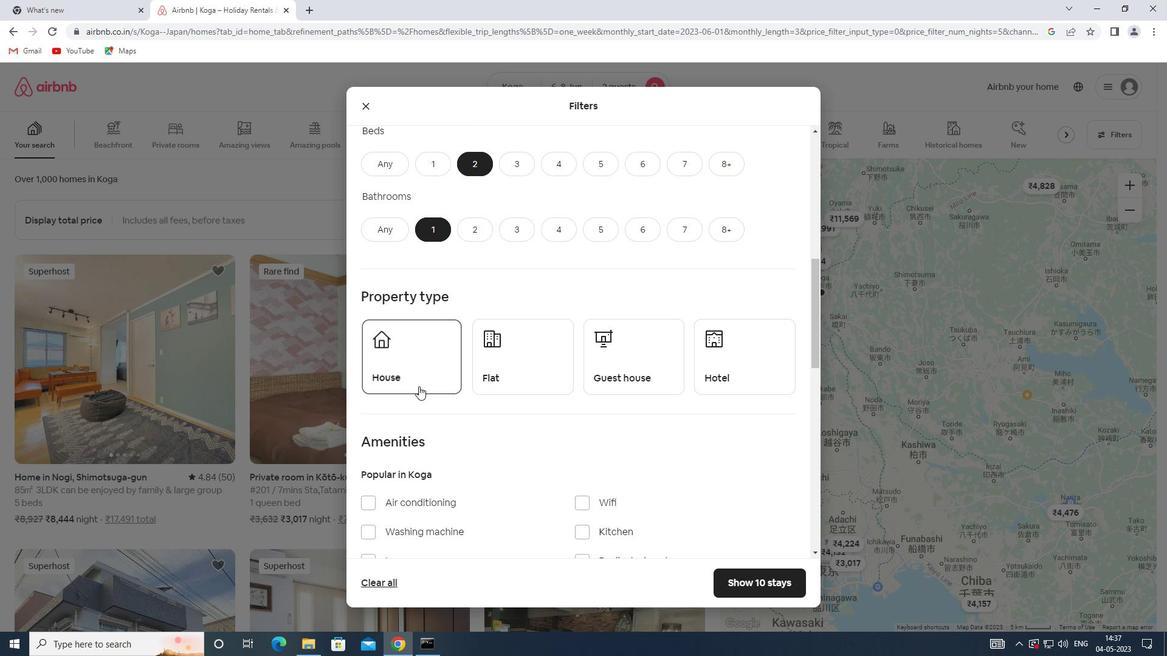 
Action: Mouse pressed left at (503, 372)
Screenshot: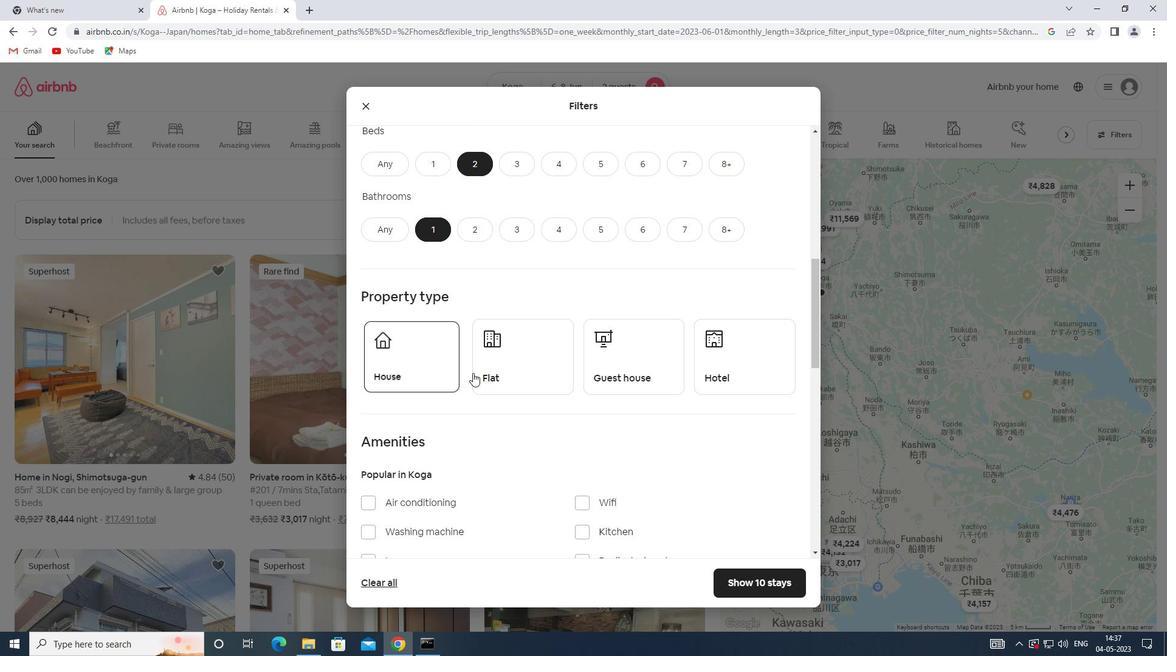 
Action: Mouse moved to (653, 364)
Screenshot: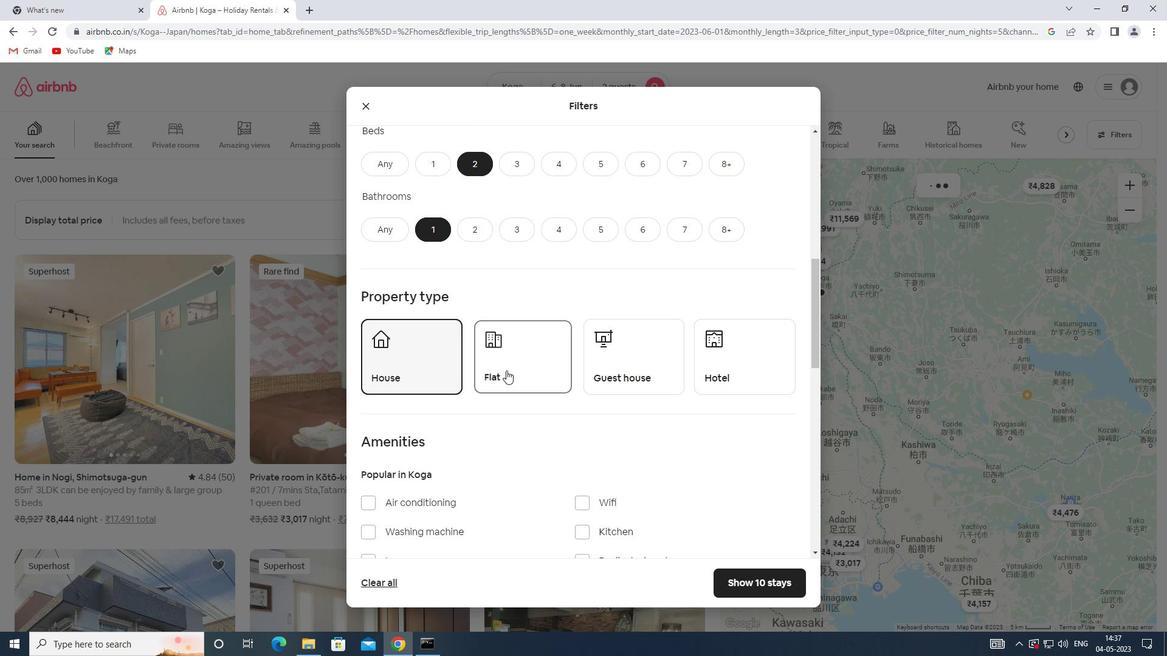 
Action: Mouse pressed left at (653, 364)
Screenshot: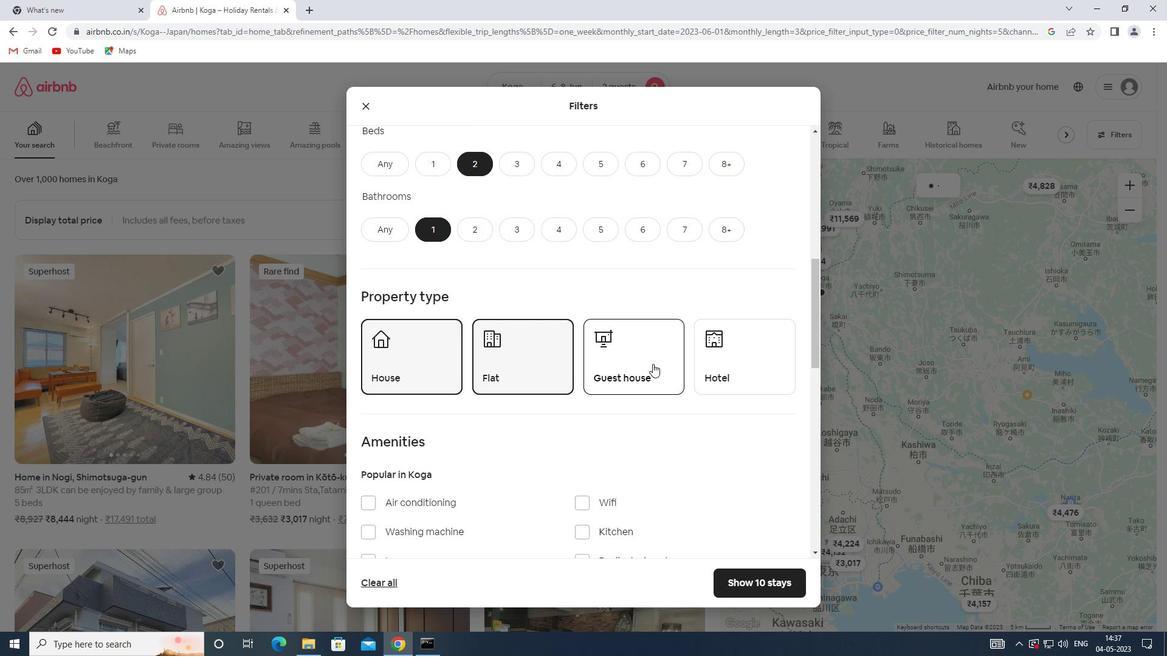 
Action: Mouse scrolled (653, 363) with delta (0, 0)
Screenshot: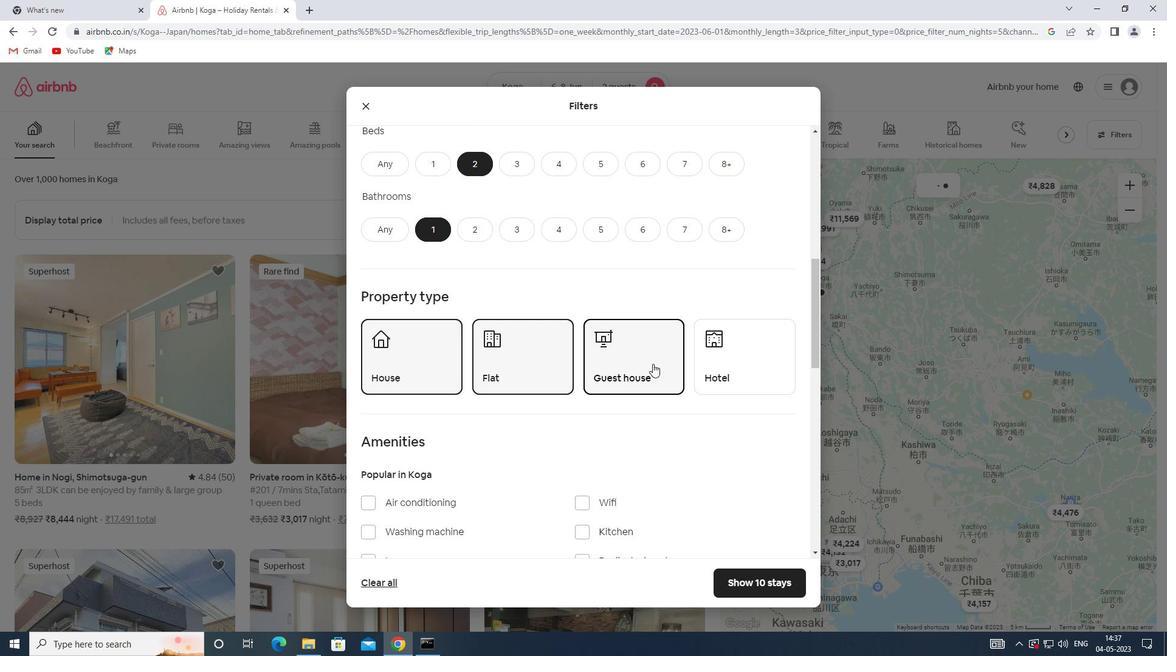 
Action: Mouse scrolled (653, 363) with delta (0, 0)
Screenshot: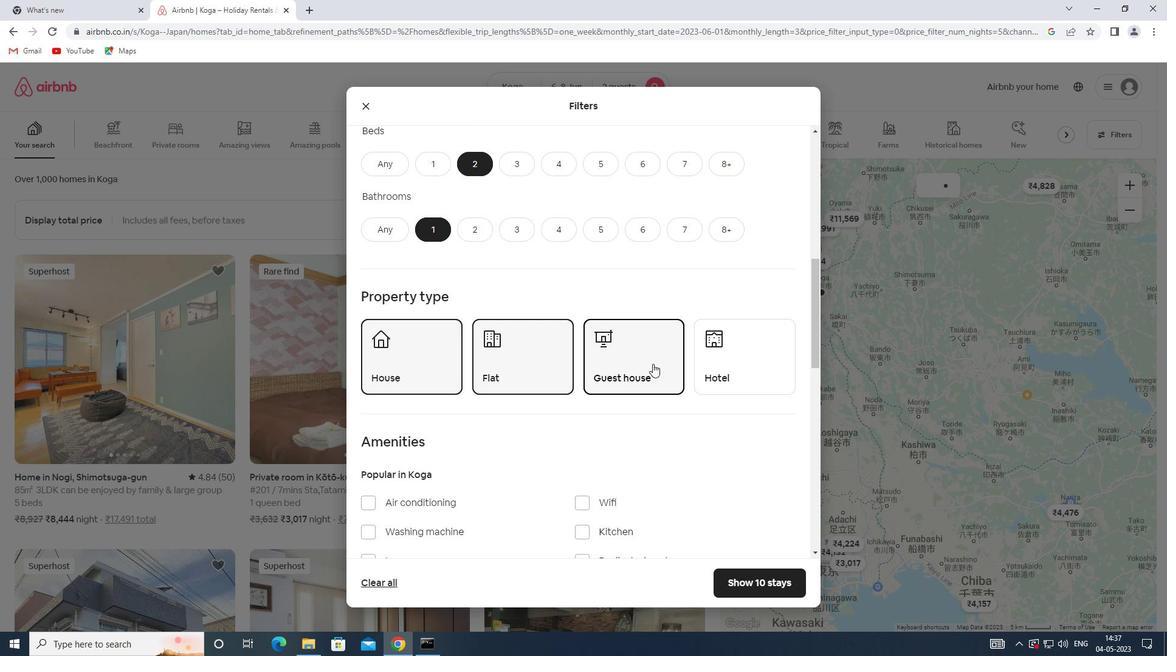 
Action: Mouse moved to (575, 377)
Screenshot: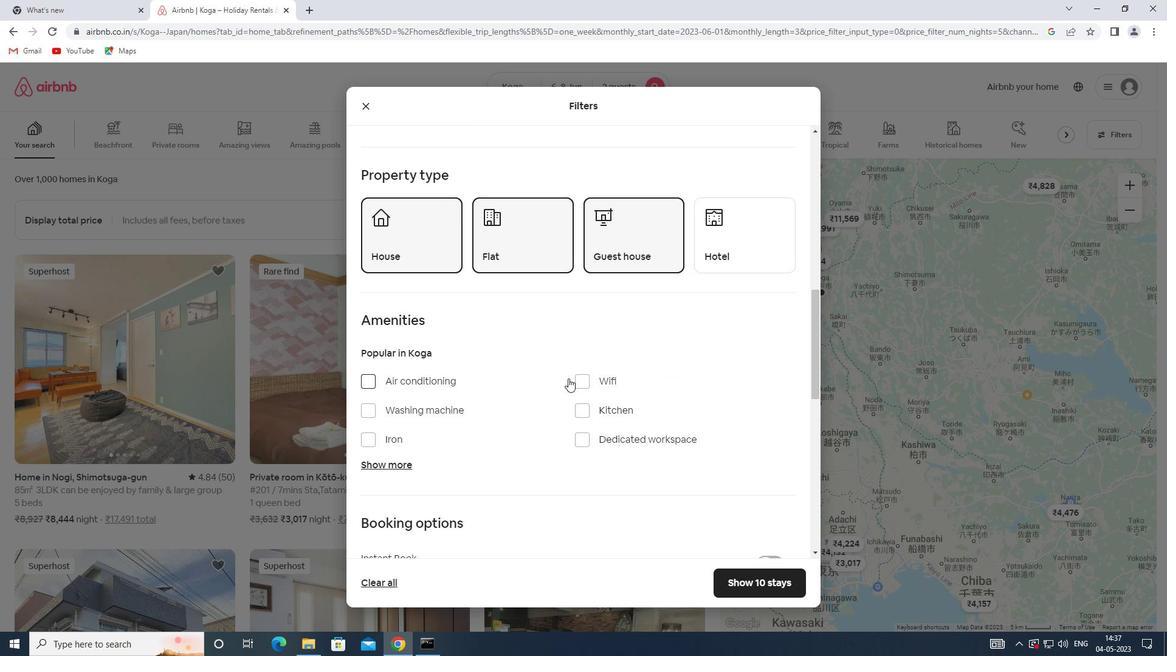 
Action: Mouse pressed left at (575, 377)
Screenshot: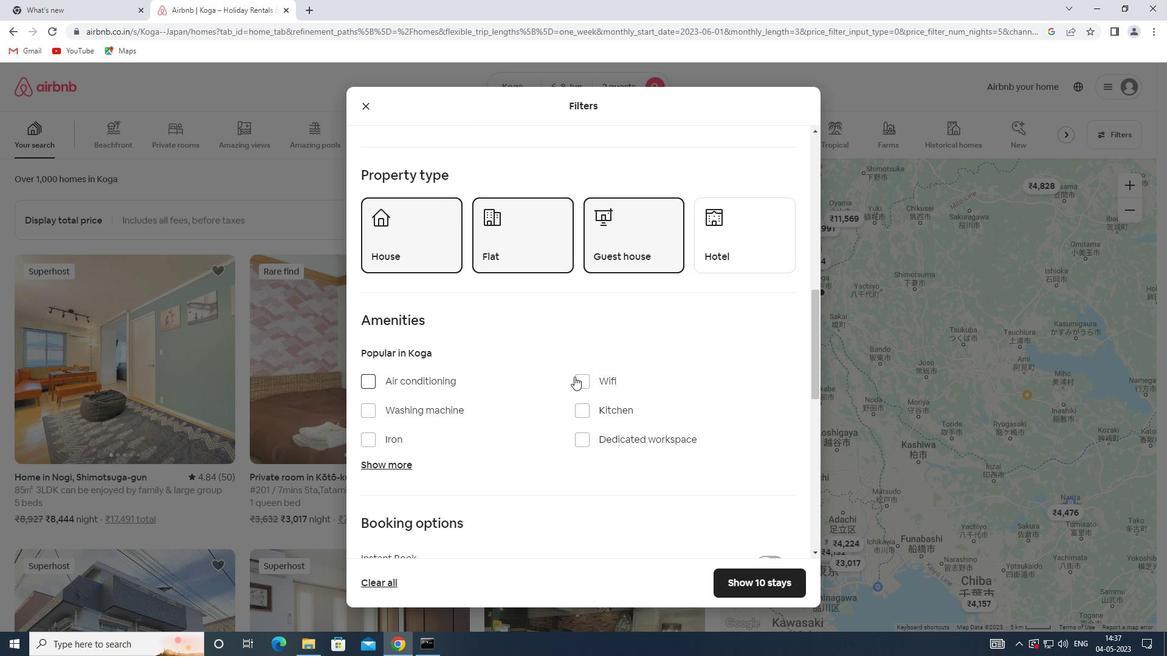 
Action: Mouse moved to (587, 371)
Screenshot: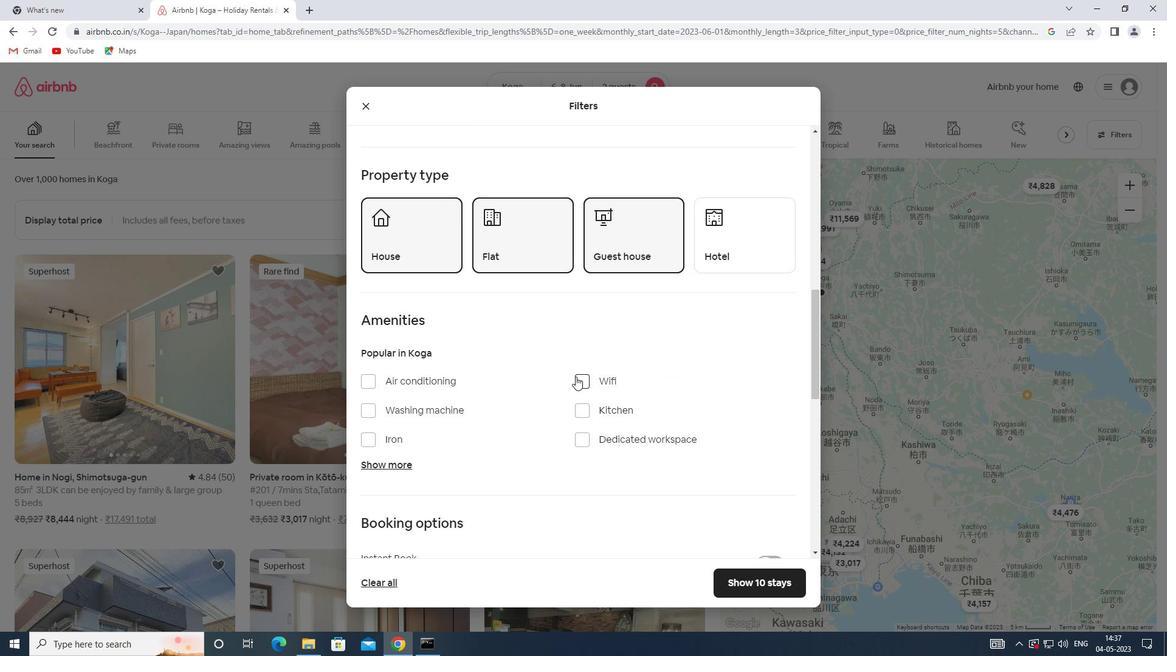 
Action: Mouse scrolled (587, 370) with delta (0, 0)
Screenshot: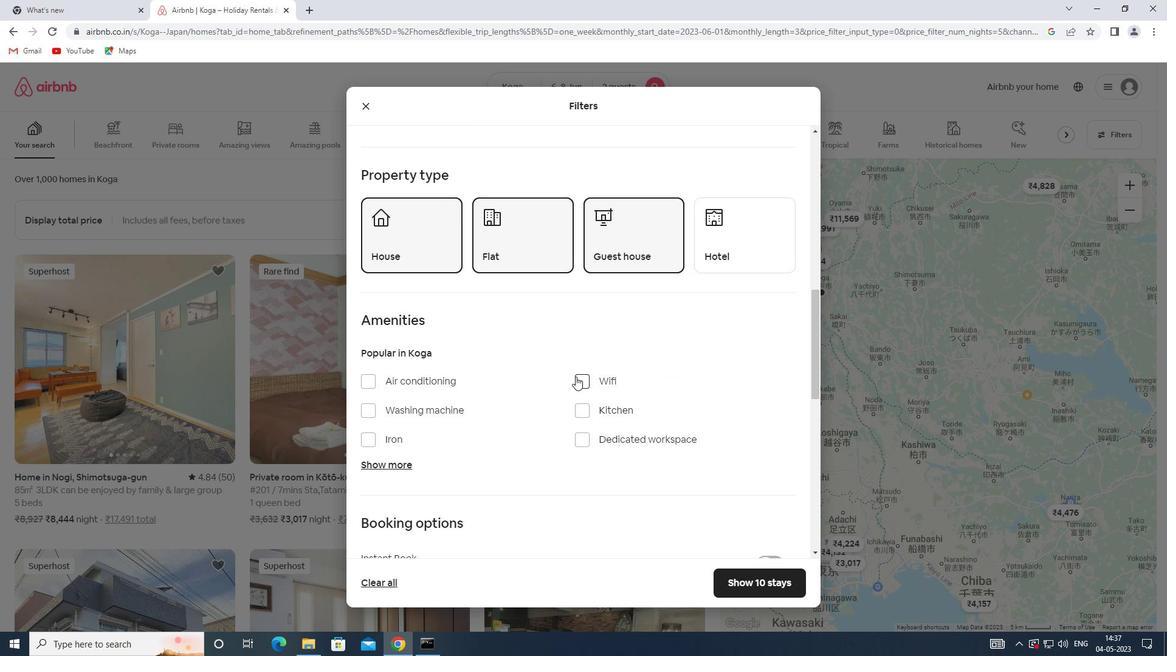 
Action: Mouse scrolled (587, 370) with delta (0, 0)
Screenshot: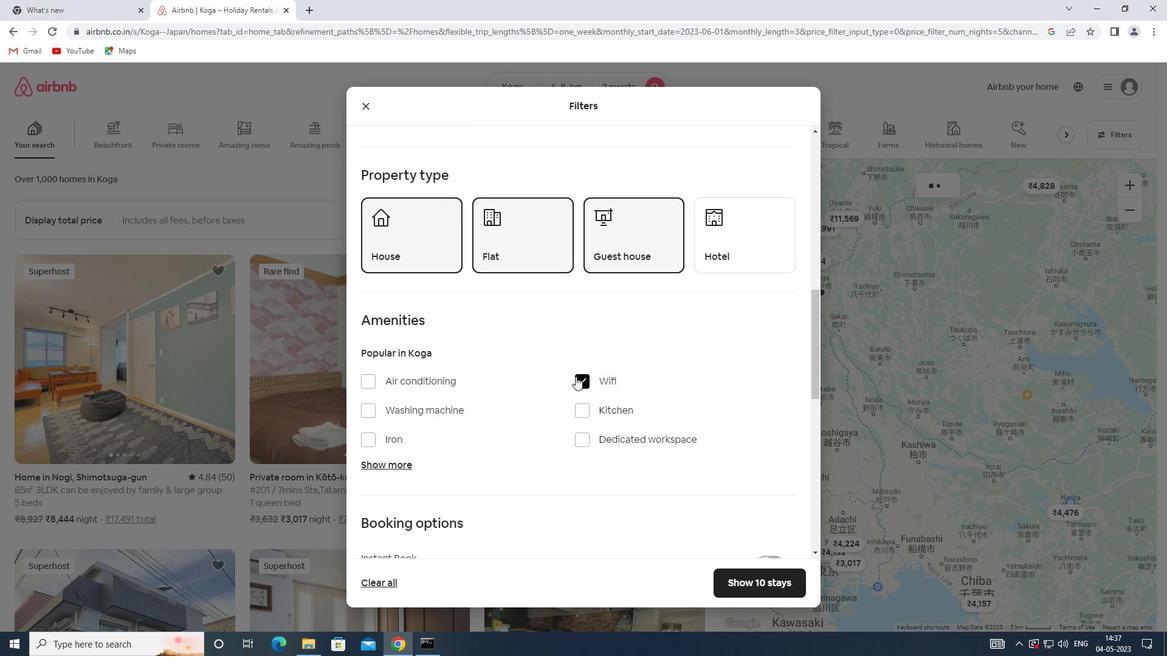 
Action: Mouse scrolled (587, 370) with delta (0, 0)
Screenshot: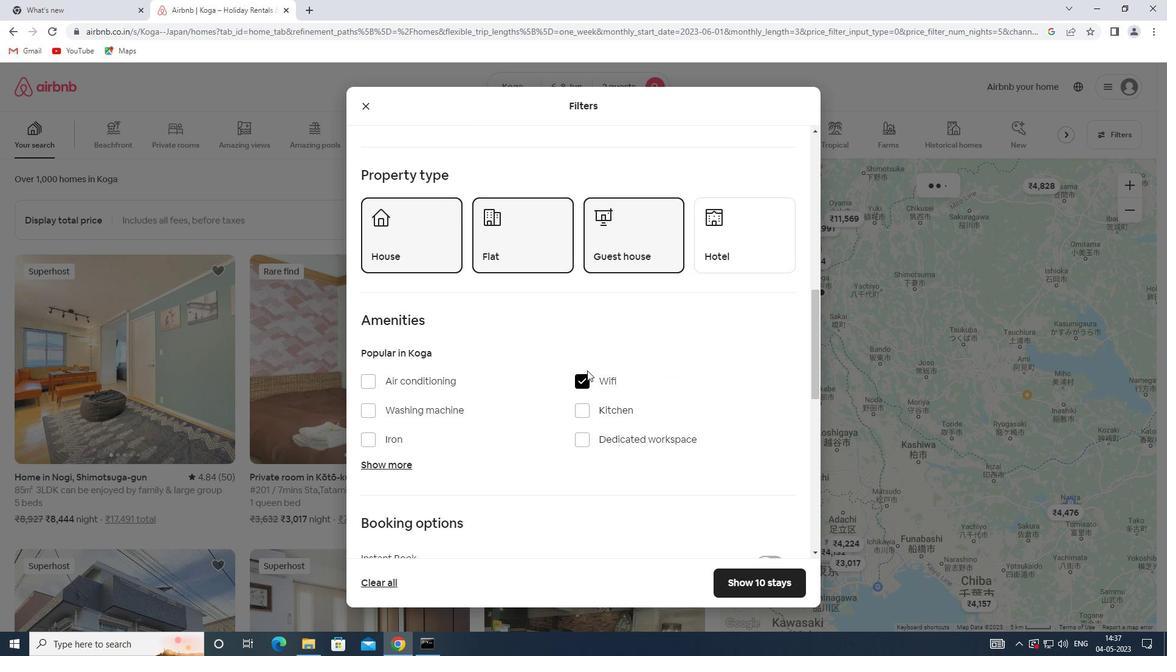 
Action: Mouse moved to (777, 421)
Screenshot: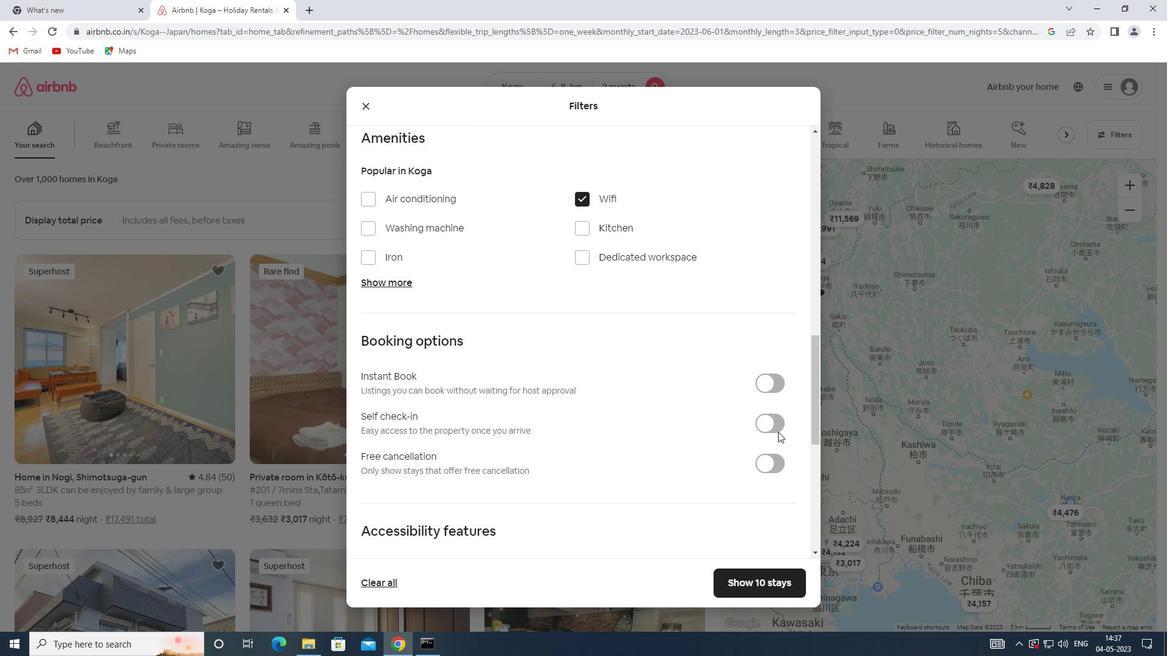 
Action: Mouse pressed left at (777, 421)
Screenshot: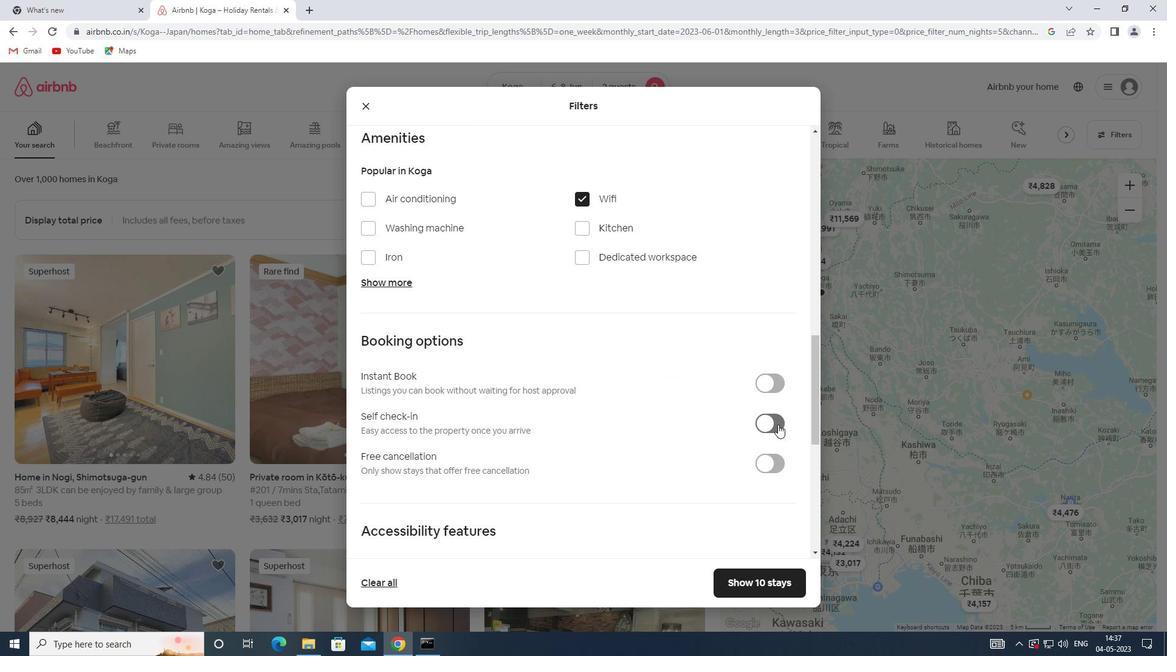 
Action: Mouse moved to (423, 419)
Screenshot: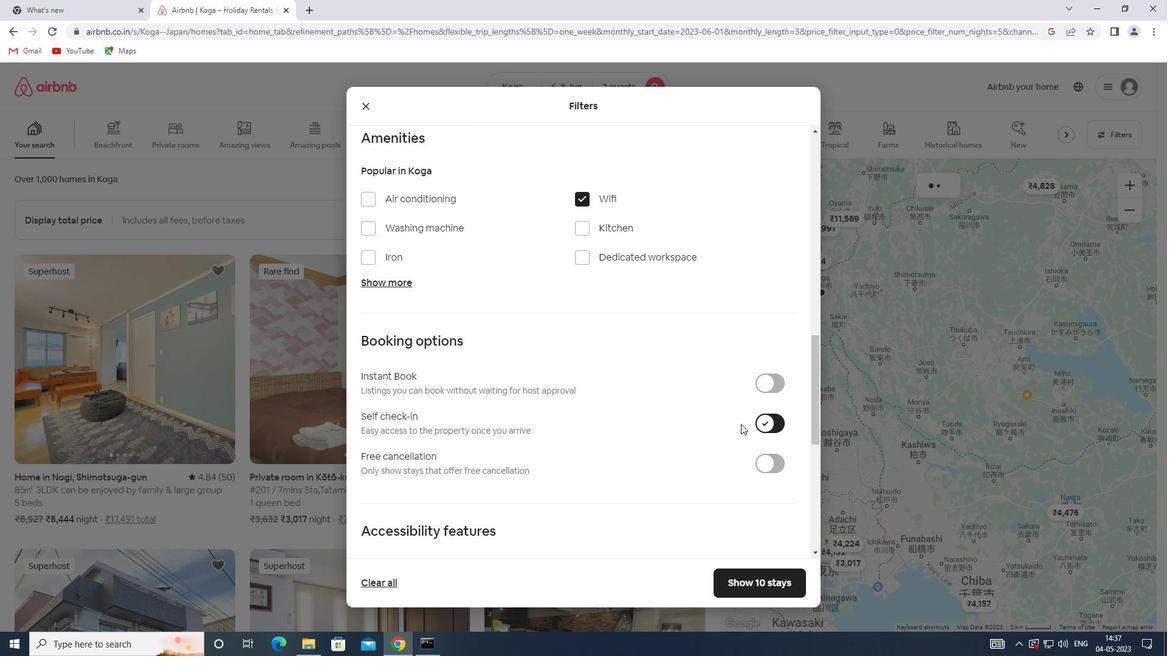 
Action: Mouse scrolled (423, 419) with delta (0, 0)
Screenshot: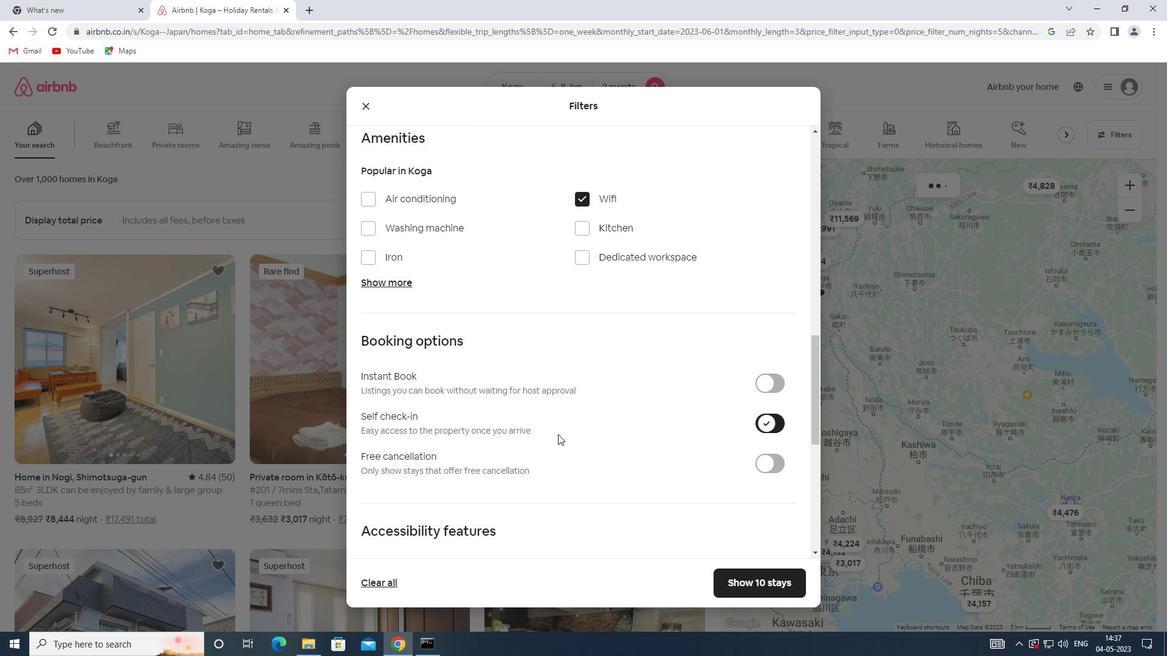 
Action: Mouse scrolled (423, 419) with delta (0, 0)
Screenshot: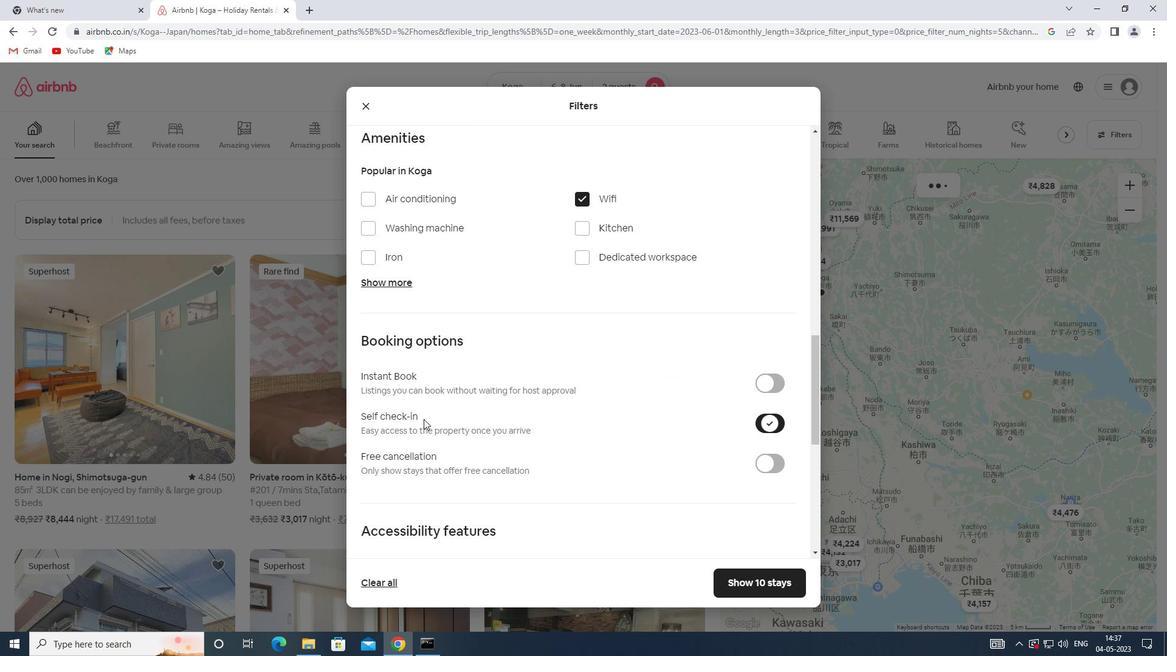 
Action: Mouse moved to (423, 419)
Screenshot: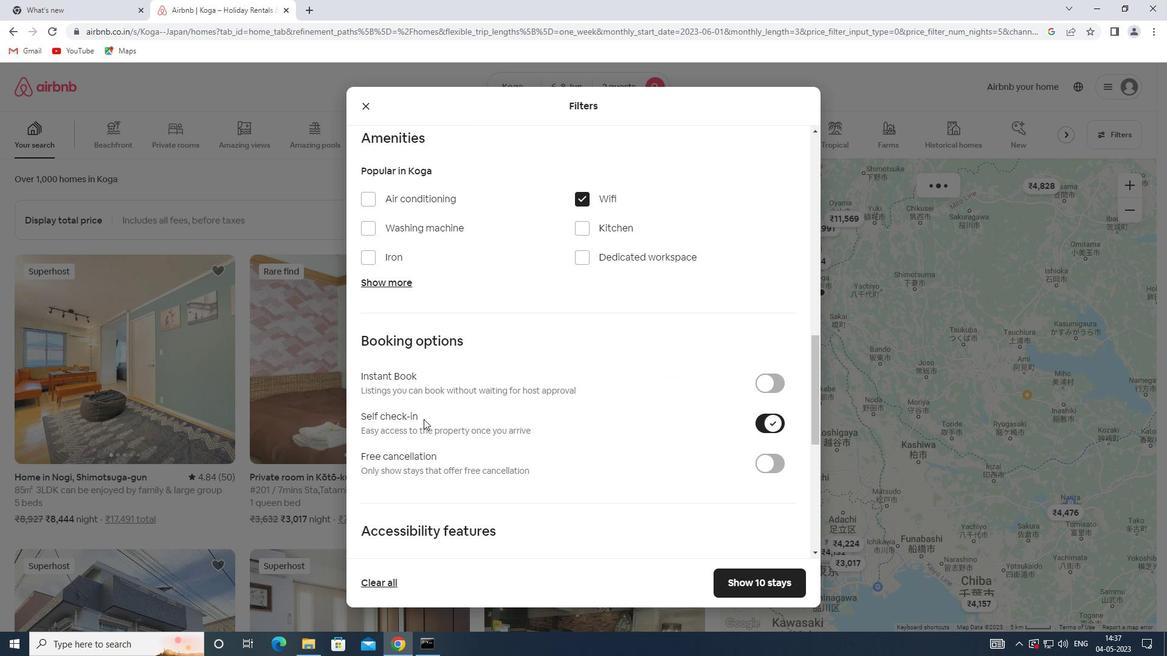 
Action: Mouse scrolled (423, 419) with delta (0, 0)
Screenshot: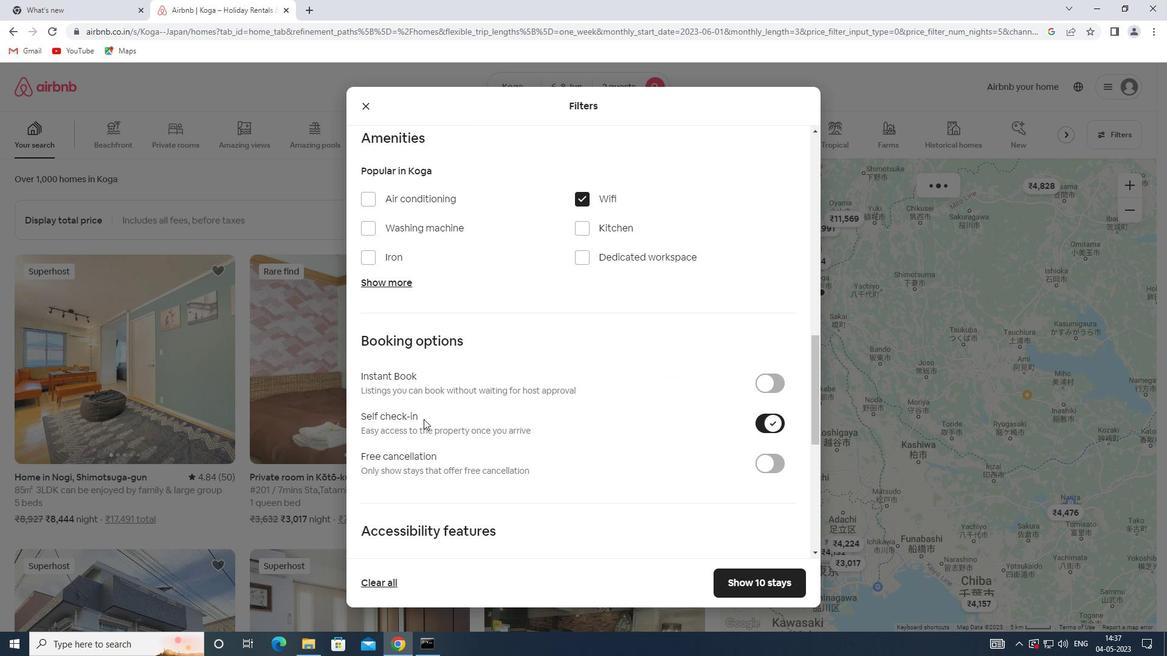 
Action: Mouse moved to (392, 538)
Screenshot: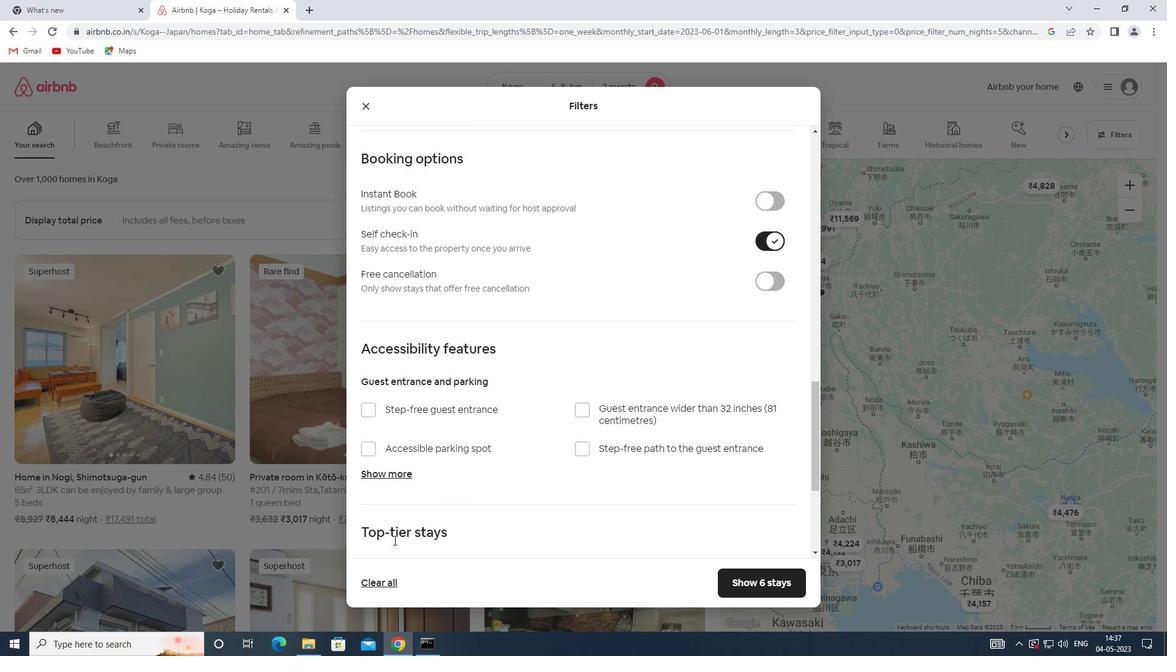 
Action: Mouse scrolled (392, 538) with delta (0, 0)
Screenshot: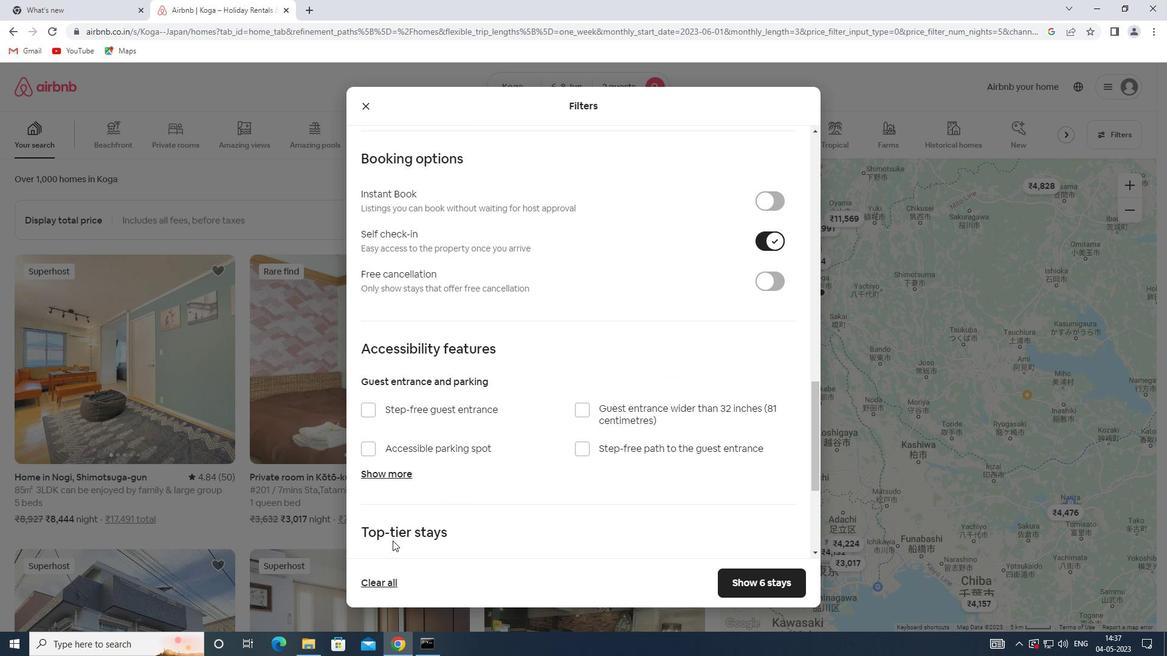 
Action: Mouse scrolled (392, 538) with delta (0, 0)
Screenshot: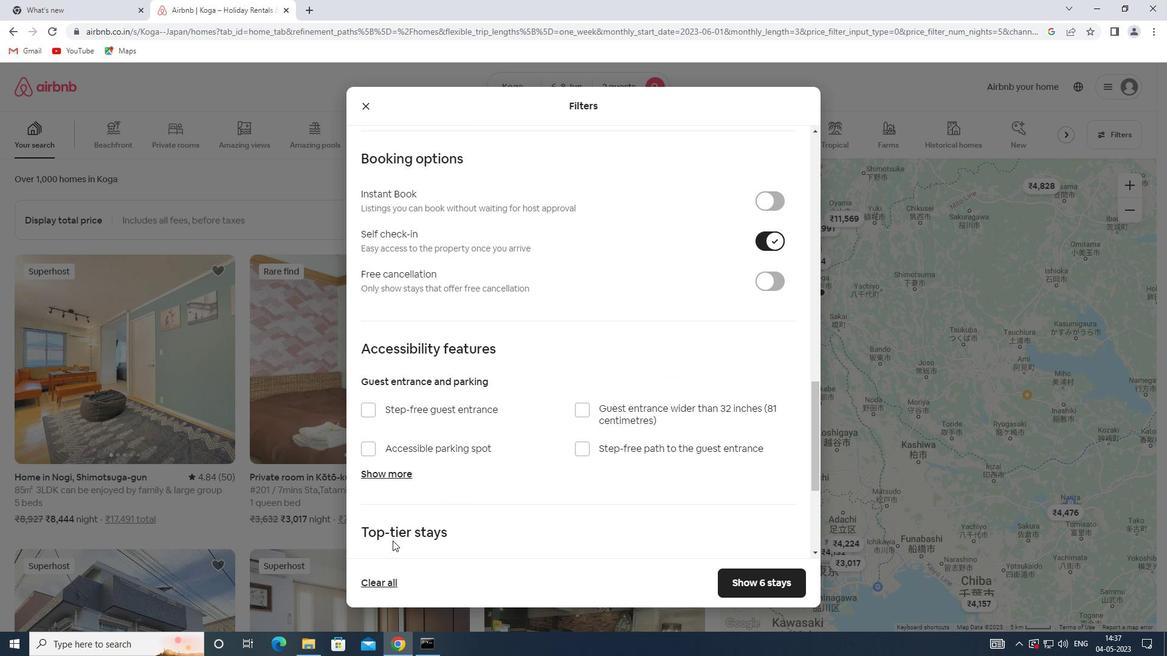 
Action: Mouse scrolled (392, 538) with delta (0, 0)
Screenshot: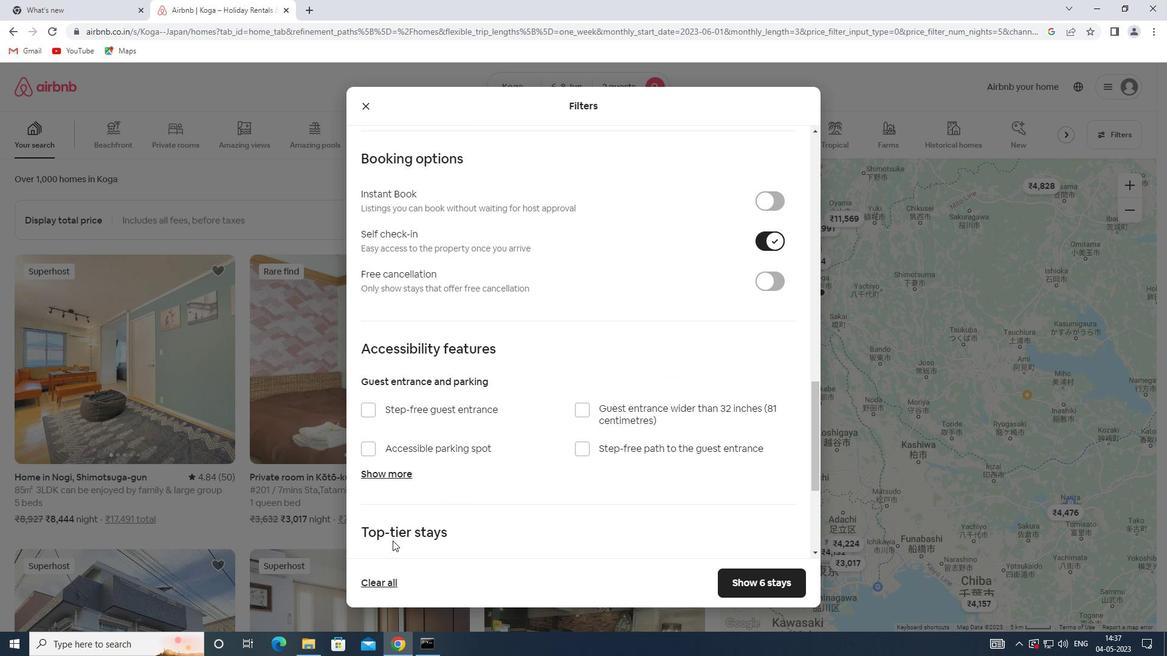
Action: Mouse scrolled (392, 538) with delta (0, 0)
Screenshot: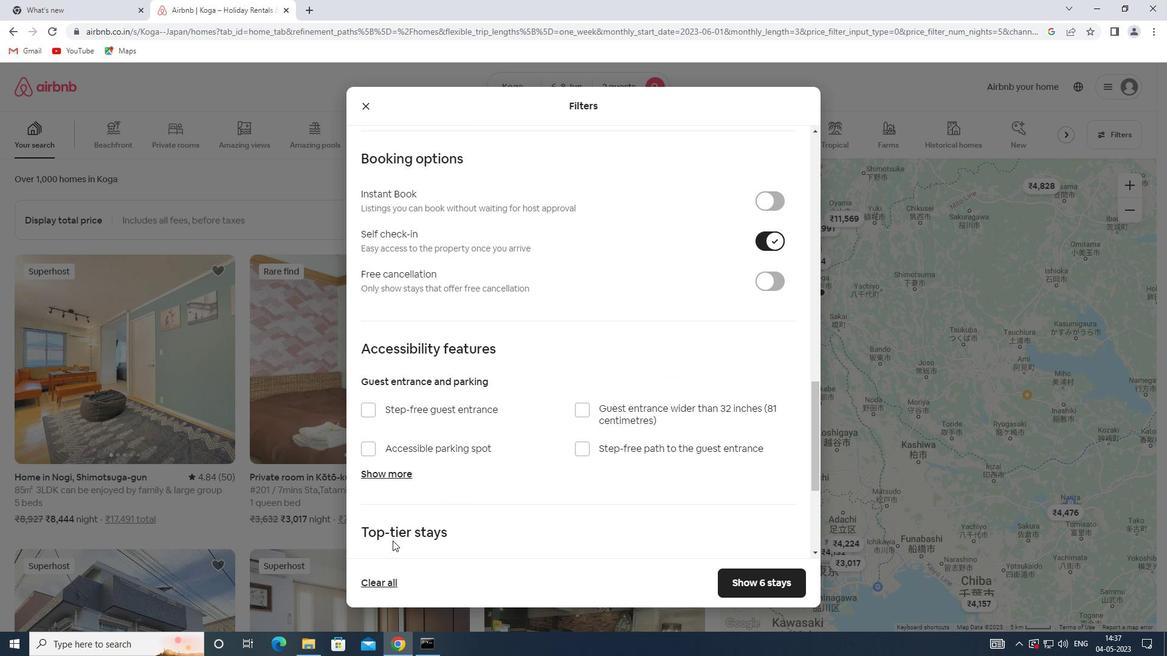 
Action: Mouse moved to (403, 471)
Screenshot: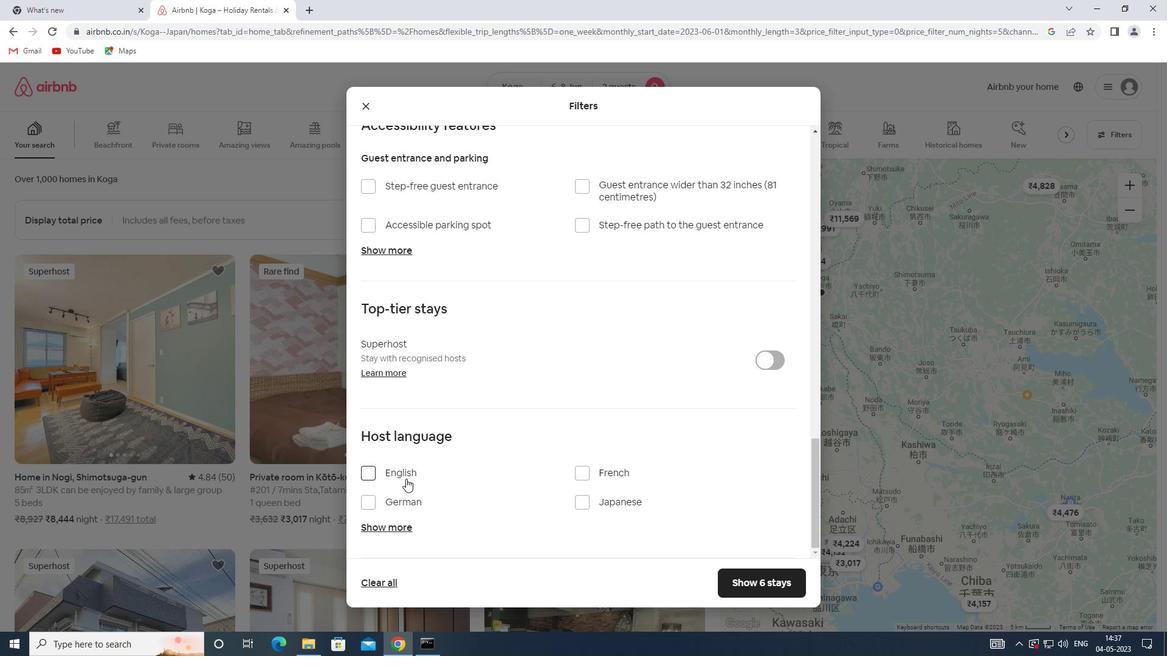 
Action: Mouse pressed left at (403, 471)
Screenshot: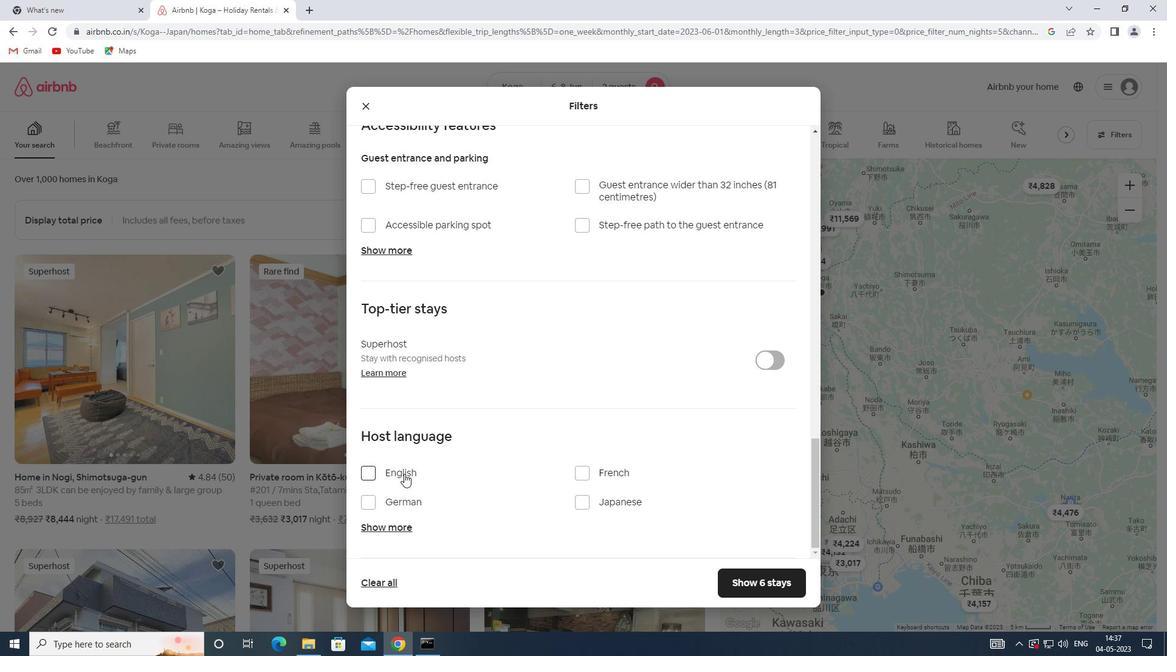 
Action: Mouse moved to (758, 575)
Screenshot: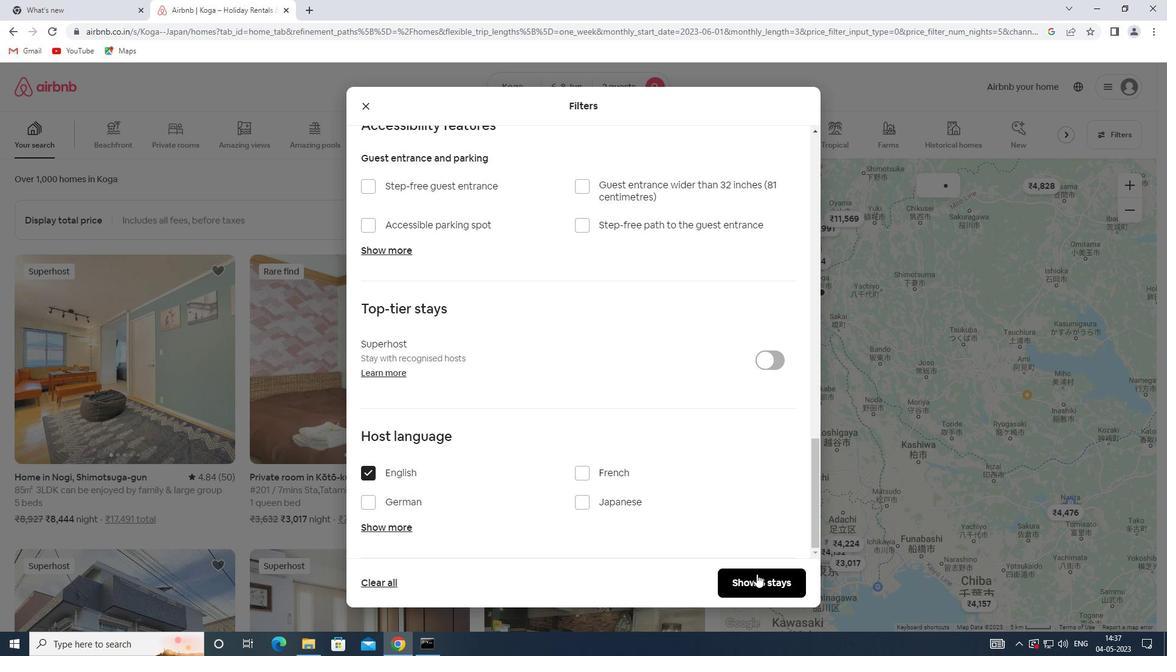 
Action: Mouse pressed left at (758, 575)
Screenshot: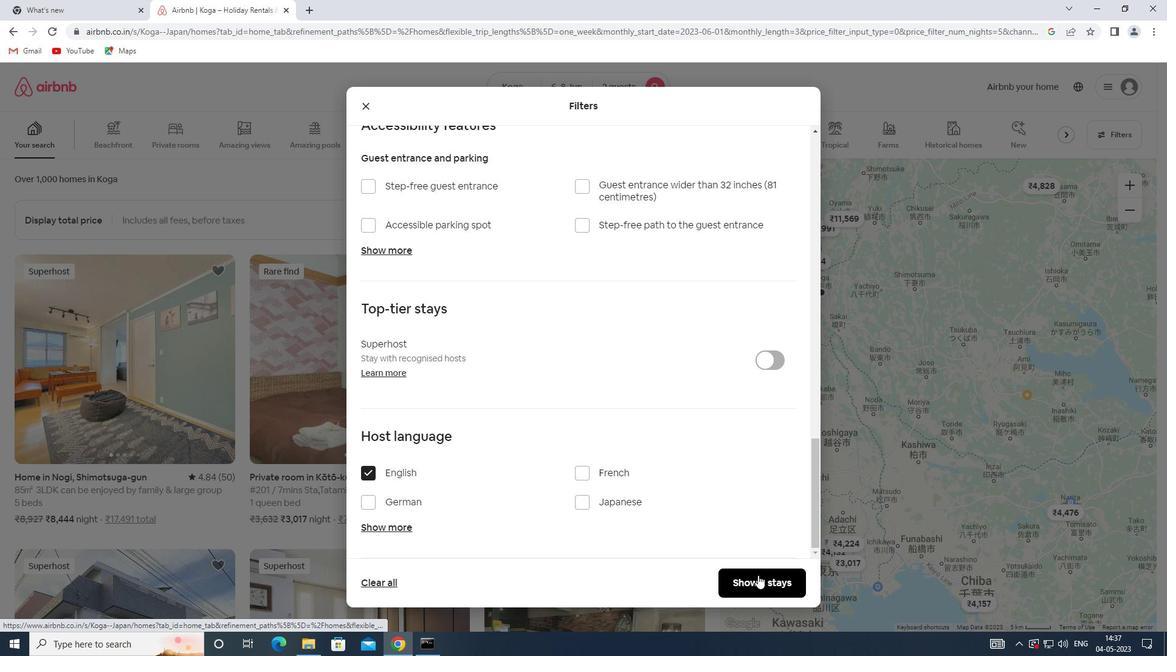 
Action: Mouse moved to (699, 502)
Screenshot: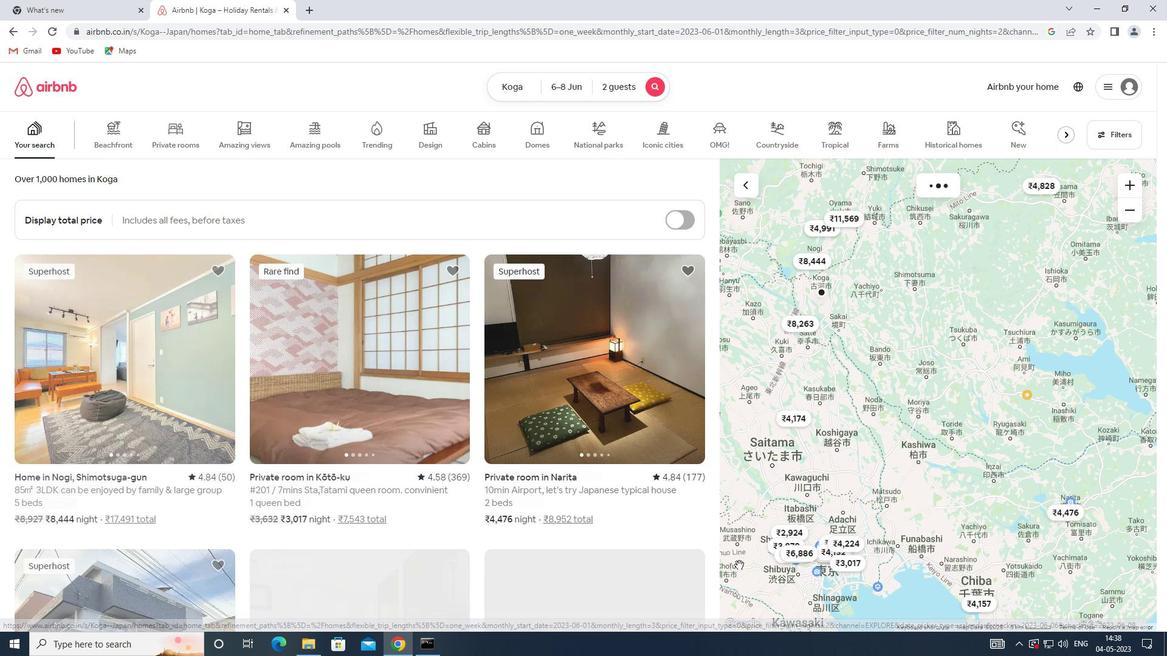 
